 Task: open an excel sheet and write heading  Money ManagerAdd Descriptions in a column and its values below  'Salary, Rent, Groceries, Utilities, Dining out, Transportation & Entertainment. 'Add Categories in next column and its values below  Income, Expense, Expense, Expense, Expense, Expense & Expense. Add Amount in next column and its values below  $2,500, $800, $200, $100, $50, $30 & $100Add Dates in next column and its values below  2023-05-01, 2023-05-05, 2023-05-10, 2023-05-15, 2023-05-20, 2023-05-25 & 2023-05-31Save page  Financial Wizard book
Action: Mouse moved to (12, 23)
Screenshot: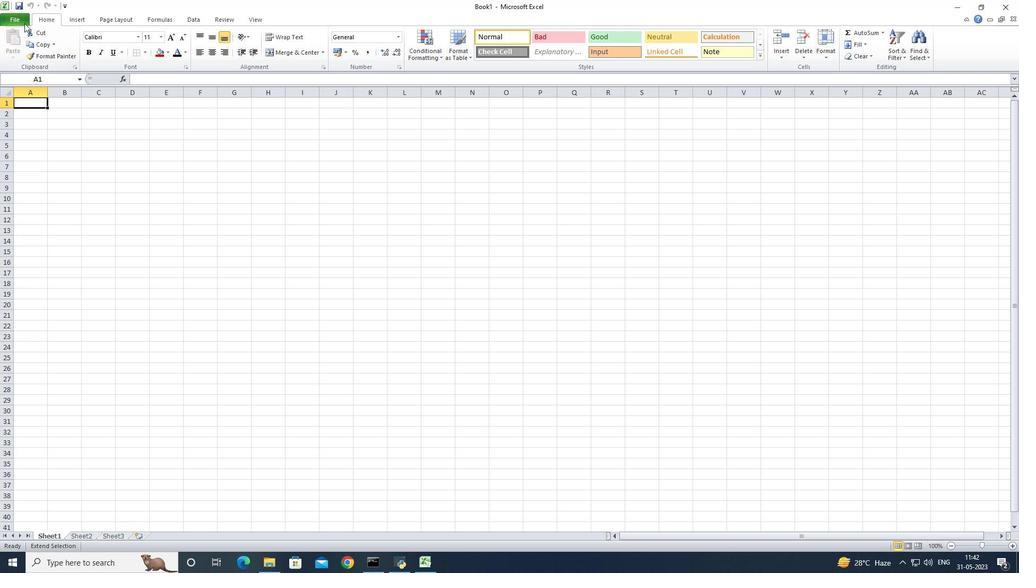 
Action: Mouse pressed left at (12, 23)
Screenshot: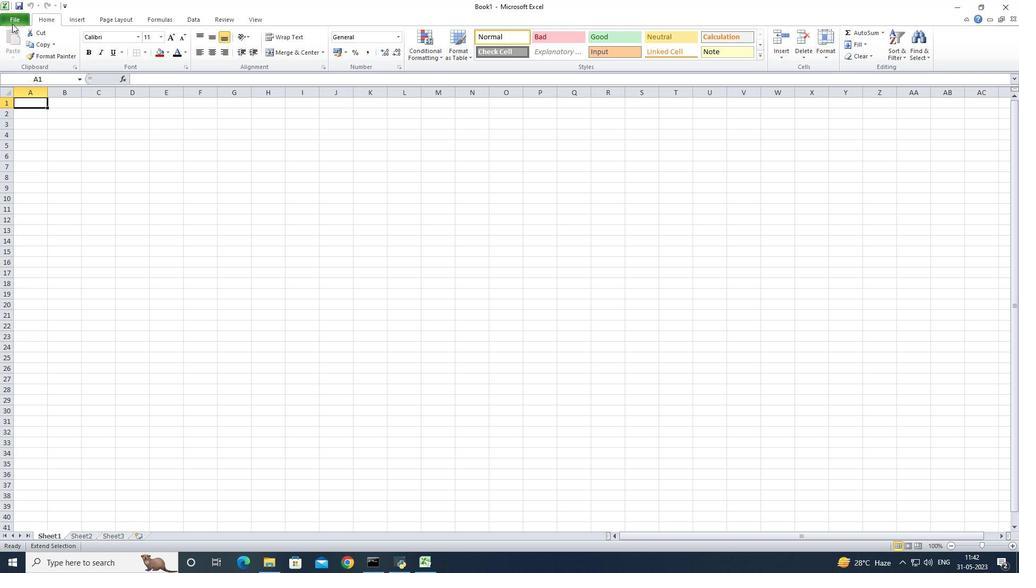 
Action: Mouse moved to (27, 134)
Screenshot: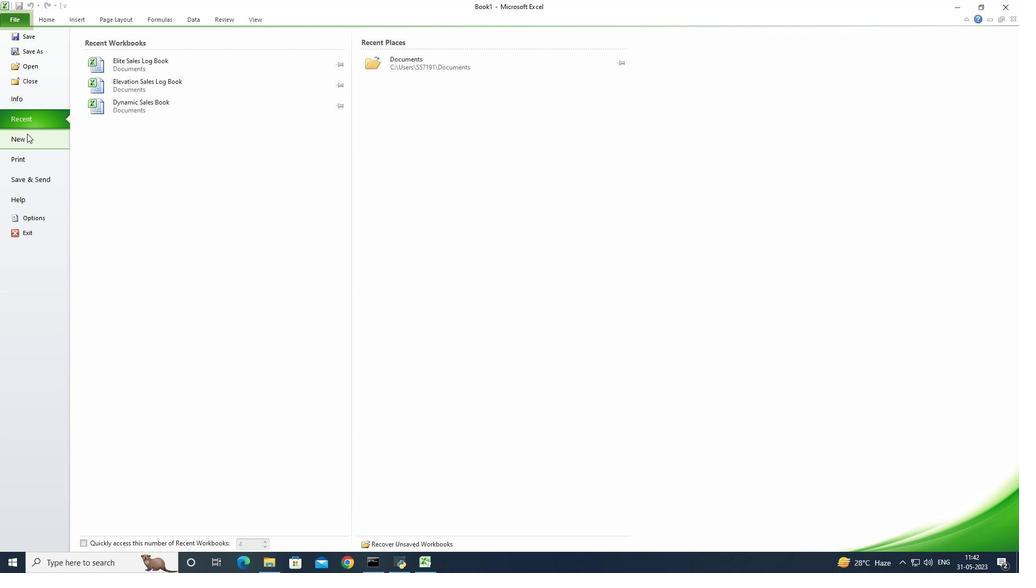 
Action: Mouse pressed left at (27, 134)
Screenshot: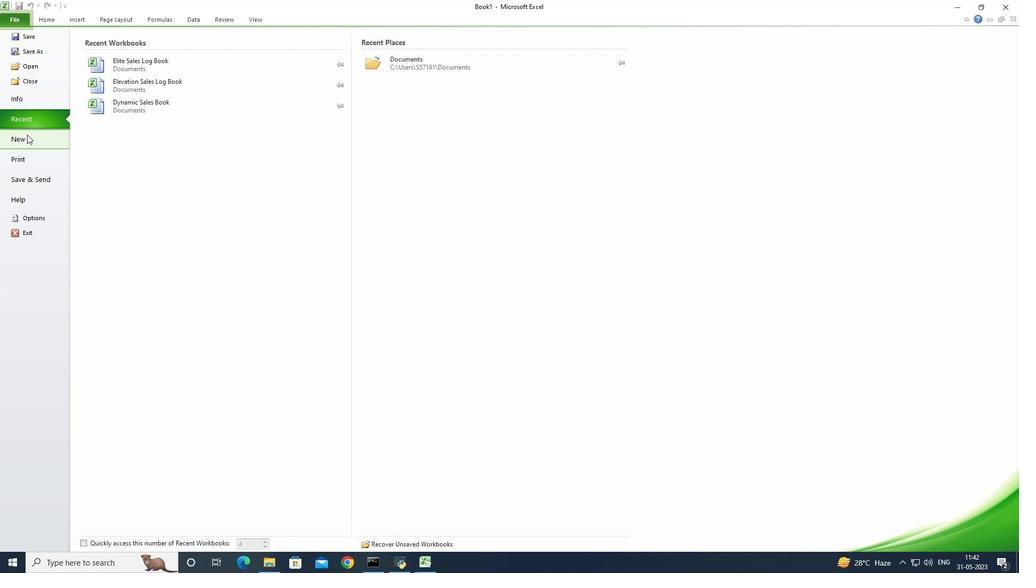 
Action: Mouse moved to (95, 113)
Screenshot: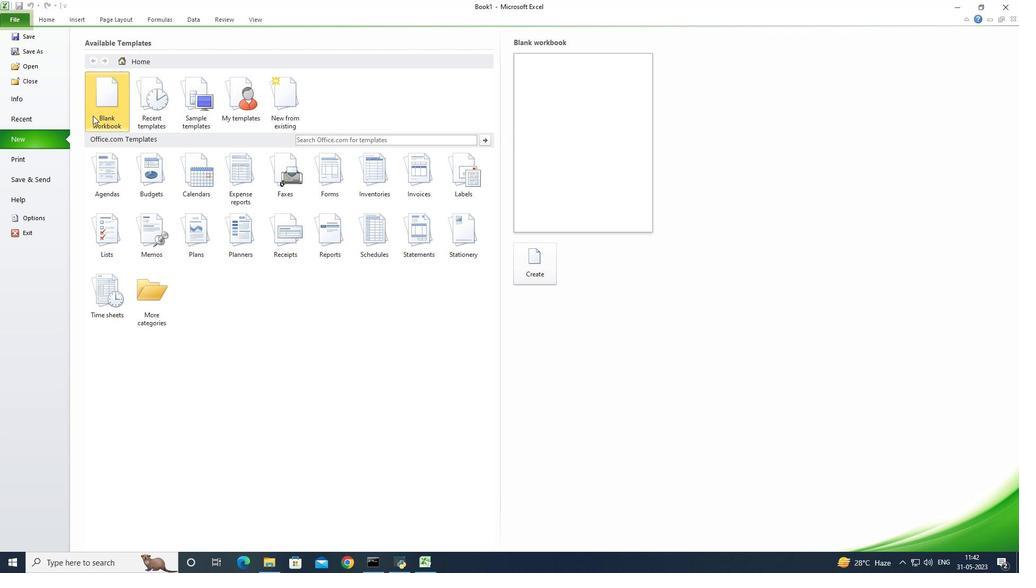 
Action: Mouse pressed left at (95, 113)
Screenshot: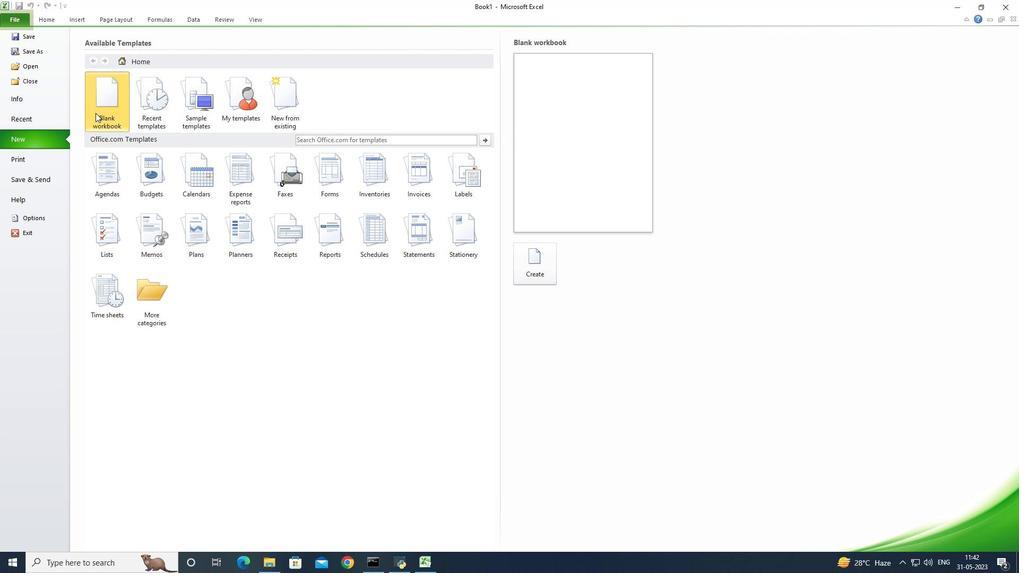 
Action: Mouse moved to (539, 258)
Screenshot: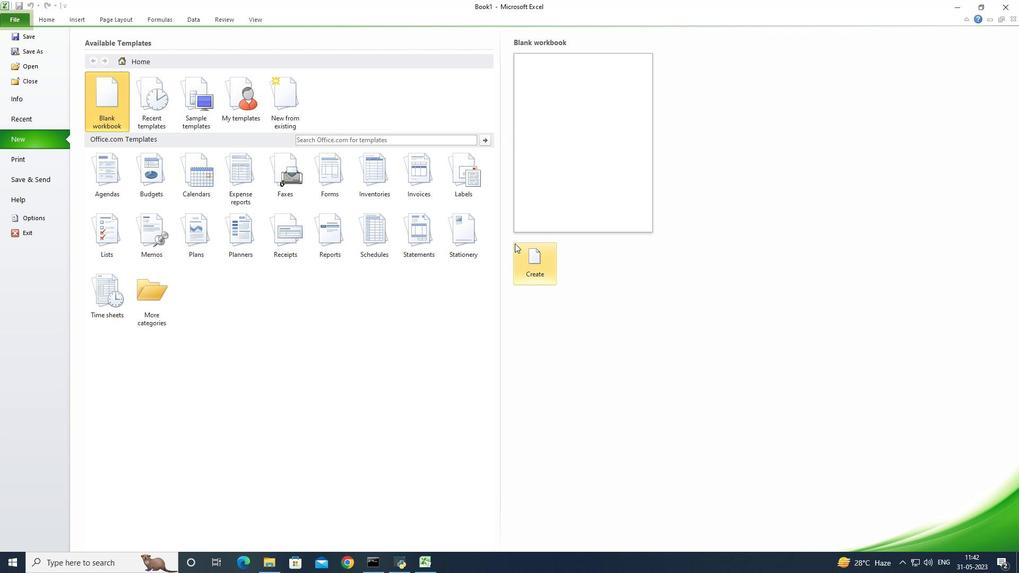 
Action: Mouse pressed left at (539, 258)
Screenshot: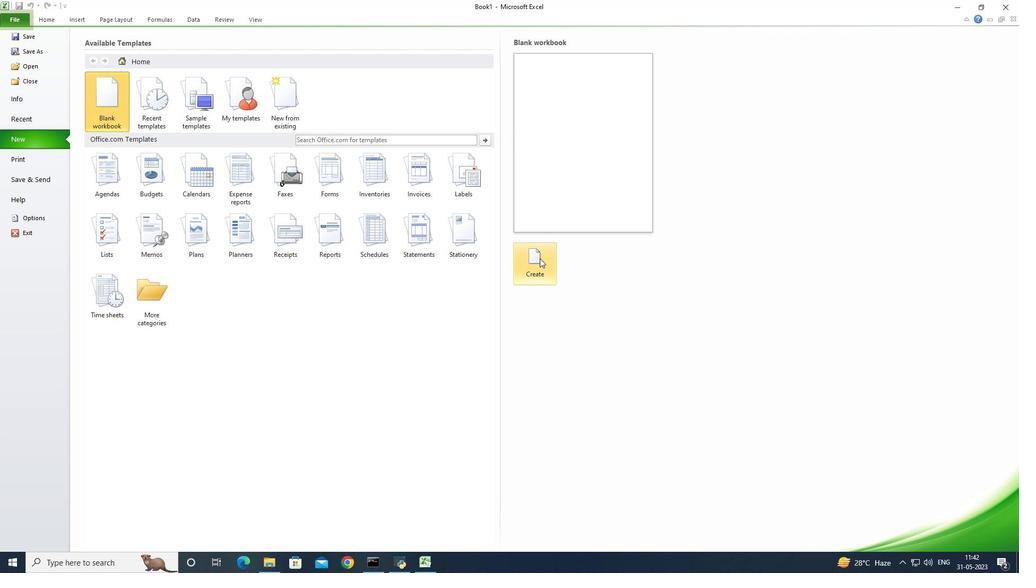 
Action: Mouse moved to (31, 103)
Screenshot: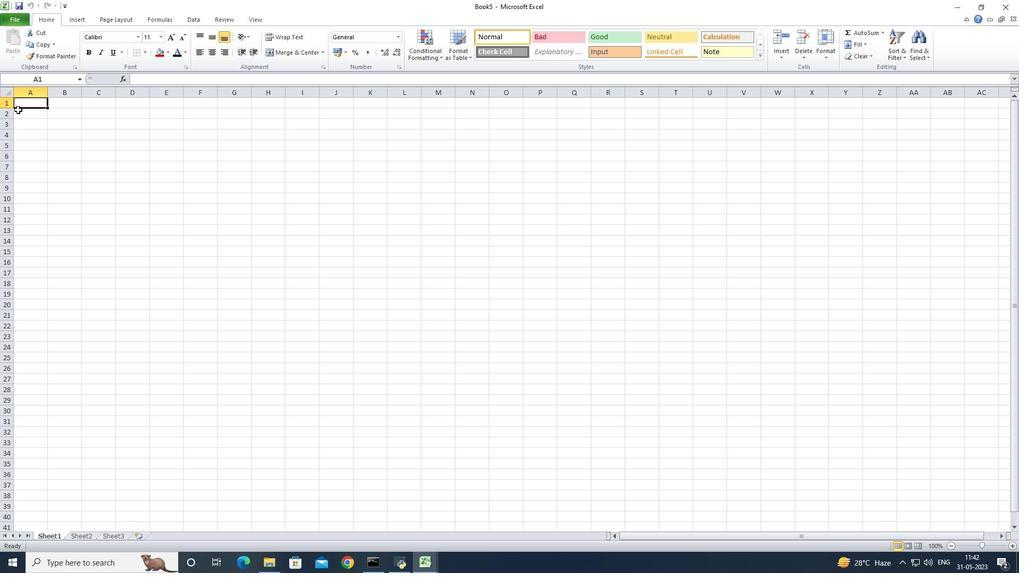 
Action: Mouse pressed left at (31, 103)
Screenshot: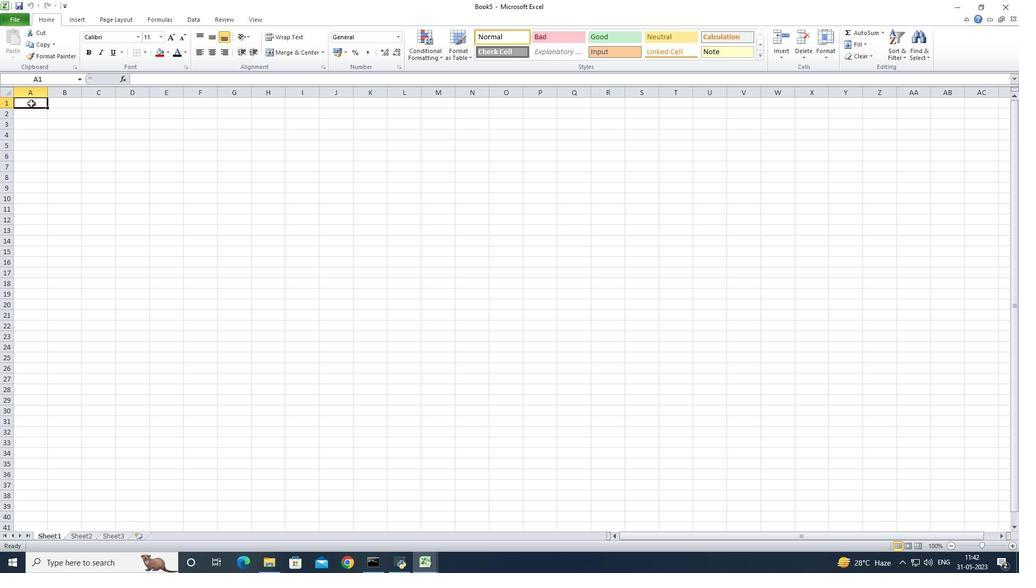 
Action: Mouse moved to (31, 103)
Screenshot: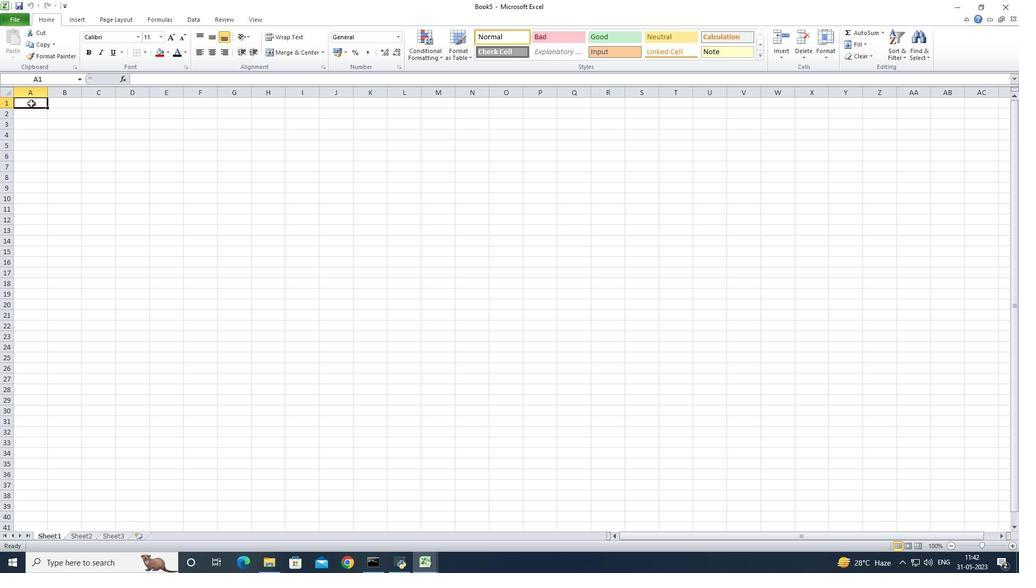 
Action: Key pressed <Key.shift><Key.shift><Key.shift><Key.shift><Key.shift><Key.shift><Key.shift><Key.shift><Key.shift><Key.shift><Key.shift><Key.shift><Key.shift><Key.shift><Key.shift><Key.shift><Key.shift><Key.shift><Key.shift><Key.shift><Key.shift>Money<Key.space><Key.shift><Key.shift><Key.shift><Key.shift><Key.shift><Key.shift><Key.shift><Key.shift><Key.shift><Key.shift><Key.shift><Key.shift><Key.shift><Key.shift><Key.shift><Key.shift><Key.shift><Key.shift><Key.shift><Key.shift>Manager
Screenshot: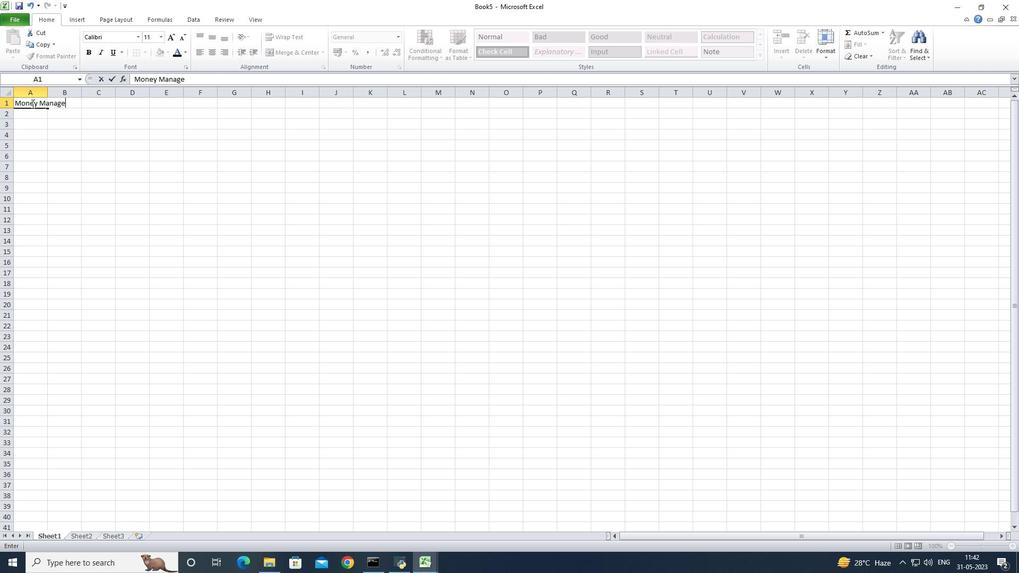 
Action: Mouse moved to (35, 117)
Screenshot: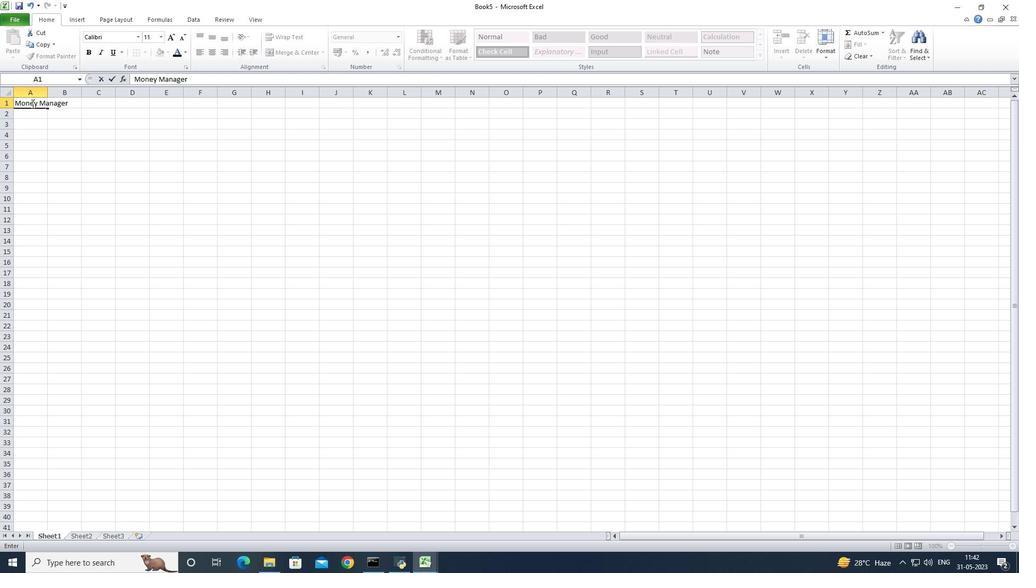 
Action: Mouse pressed left at (35, 117)
Screenshot: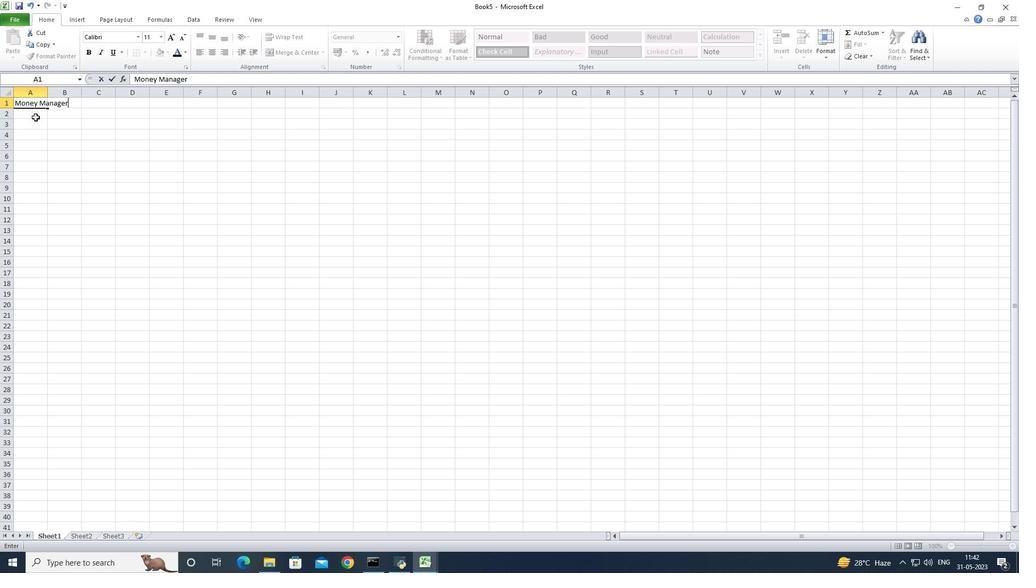 
Action: Key pressed <Key.shift><Key.shift><Key.shift><Key.shift><Key.shift><Key.shift><Key.shift><Key.shift><Key.shift><Key.shift><Key.shift><Key.shift><Key.shift><Key.shift><Key.shift><Key.shift>Descriptions<Key.enter><Key.shift><Key.shift><Key.shift><Key.shift><Key.shift><Key.shift><Key.shift><Key.shift><Key.shift><Key.shift><Key.shift><Key.shift><Key.shift><Key.shift><Key.shift><Key.shift><Key.shift><Key.shift><Key.shift><Key.shift><Key.shift><Key.shift><Key.shift><Key.shift><Key.shift><Key.shift><Key.shift><Key.shift><Key.shift><Key.shift>salary<Key.space><Key.enter><Key.shift><Key.shift><Key.shift><Key.shift><Key.shift><Key.shift><Key.shift><Key.shift><Key.shift><Key.shift><Key.shift><Key.shift>rent<Key.enter><Key.shift><Key.shift><Key.shift><Key.shift><Key.shift><Key.shift><Key.shift><Key.shift><Key.shift><Key.shift><Key.shift><Key.shift><Key.shift><Key.shift><Key.shift><Key.shift><Key.shift><Key.shift><Key.shift><Key.shift><Key.shift><Key.shift><Key.shift><Key.shift><Key.shift><Key.shift><Key.shift><Key.shift><Key.shift><Key.shift><Key.shift><Key.shift><Key.shift><Key.shift><Key.shift><Key.shift><Key.shift><Key.shift><Key.shift><Key.shift><Key.shift><Key.shift><Key.shift><Key.shift><Key.shift><Key.shift><Key.shift><Key.shift><Key.shift><Key.shift><Key.shift><Key.shift><Key.shift><Key.shift><Key.shift><Key.shift><Key.shift><Key.shift><Key.shift><Key.shift><Key.shift><Key.shift><Key.shift><Key.shift>Grocer<Key.shift>I<Key.backspace>ies<Key.enter><Key.shift><Key.shift><Key.shift>Utilities<Key.enter><Key.shift><Key.shift><Key.shift><Key.shift><Key.shift><Key.shift><Key.shift><Key.shift><Key.shift>Dining<Key.space><Key.shift>Out<Key.enter><Key.shift><Key.shift><Key.shift><Key.shift><Key.shift><Key.shift><Key.shift><Key.shift>Transportation<Key.enter><Key.shift><Key.shift><Key.shift><Key.shift><Key.shift>Entertainment<Key.enter>
Screenshot: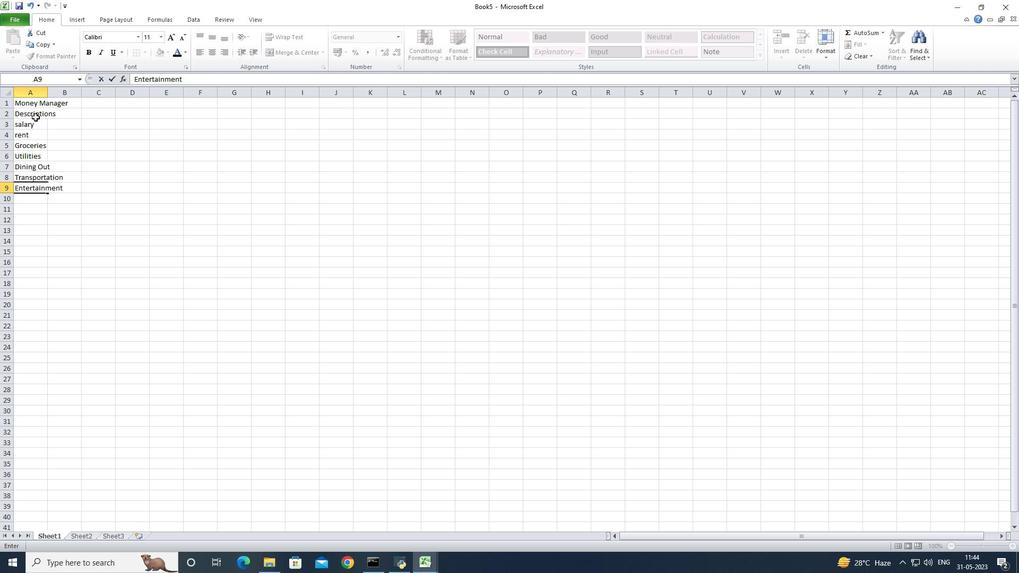 
Action: Mouse moved to (46, 92)
Screenshot: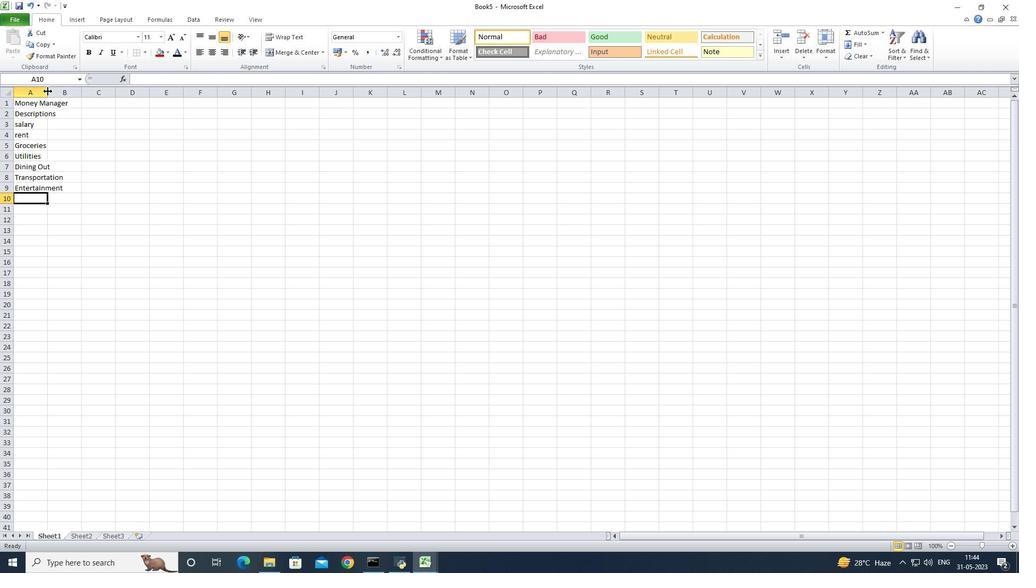 
Action: Mouse pressed left at (46, 92)
Screenshot: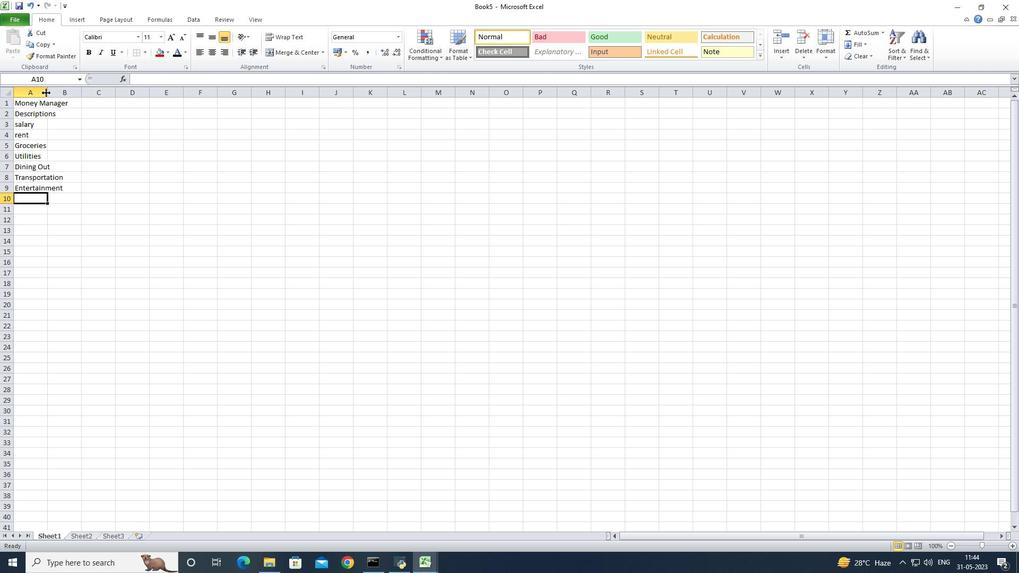 
Action: Mouse pressed left at (46, 92)
Screenshot: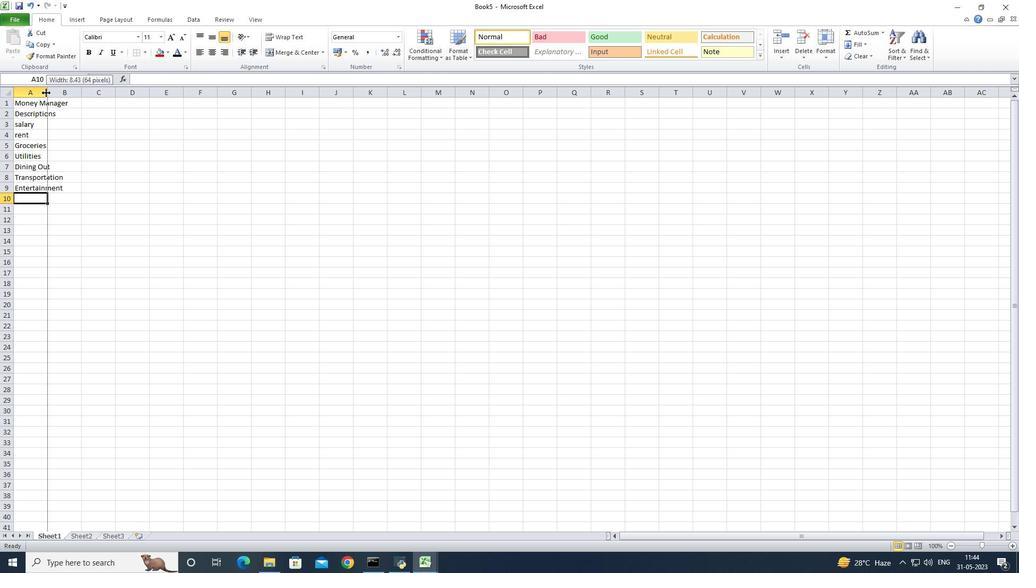 
Action: Mouse moved to (86, 115)
Screenshot: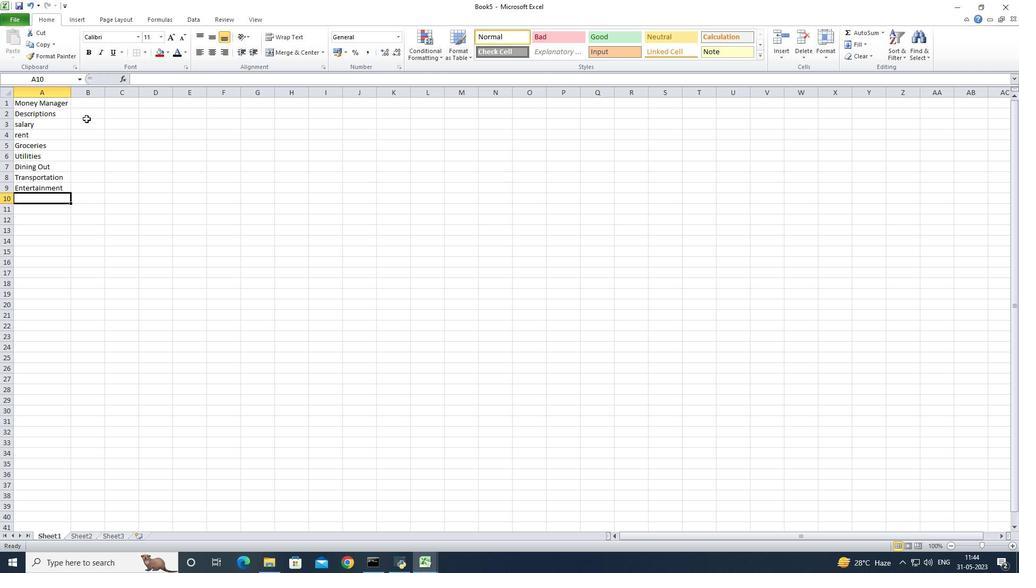 
Action: Mouse pressed left at (86, 115)
Screenshot: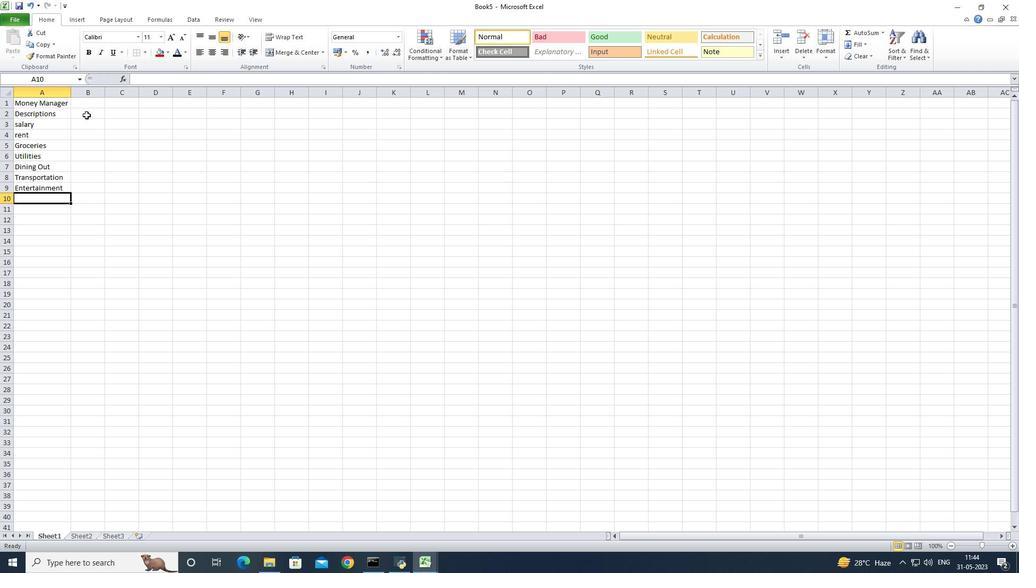
Action: Mouse moved to (86, 114)
Screenshot: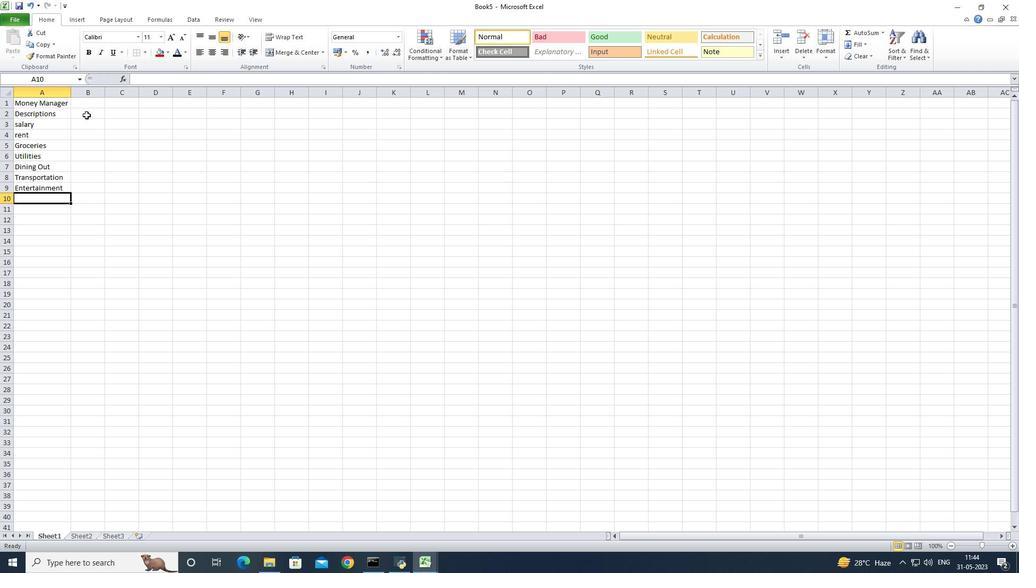 
Action: Key pressed <Key.shift><Key.shift><Key.shift><Key.shift><Key.shift><Key.shift><Key.shift><Key.shift><Key.shift>Categories<Key.enter>
Screenshot: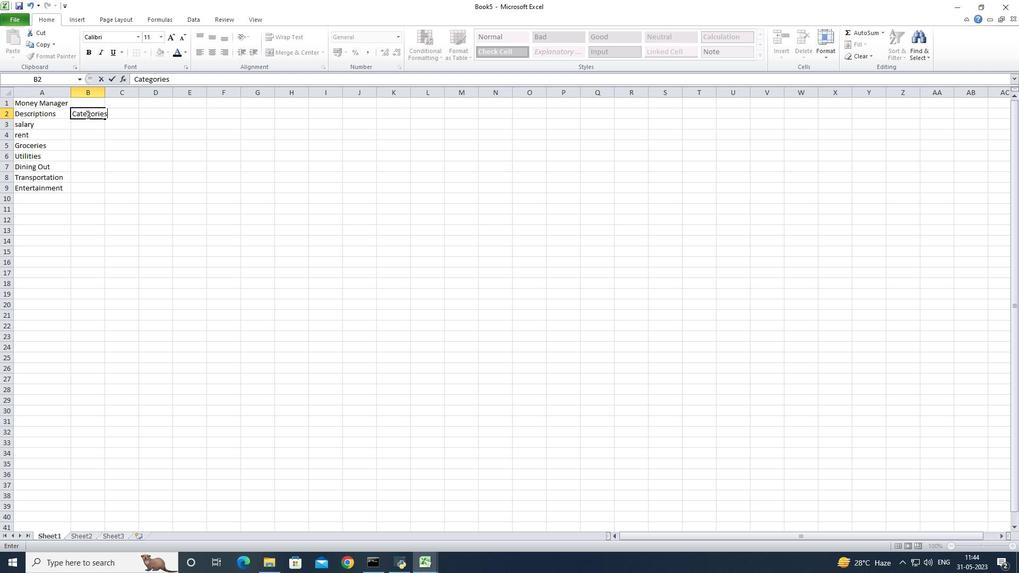 
Action: Mouse moved to (104, 95)
Screenshot: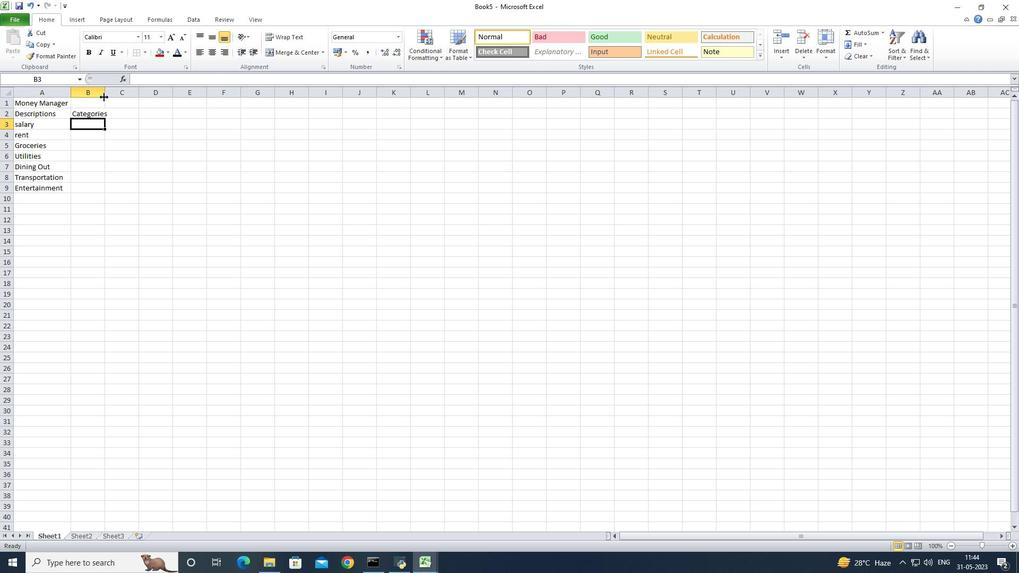 
Action: Mouse pressed left at (104, 95)
Screenshot: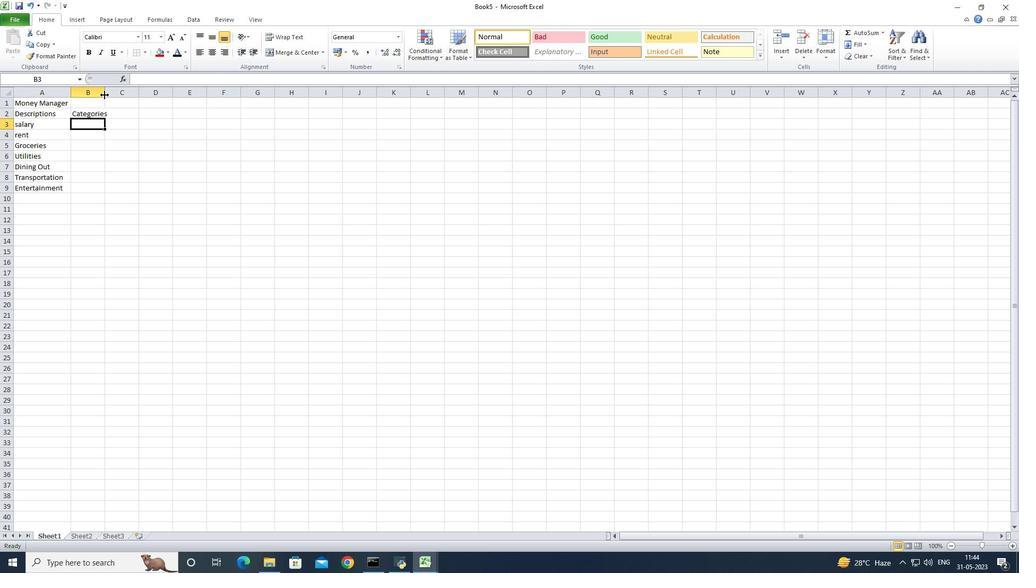 
Action: Mouse pressed left at (104, 95)
Screenshot: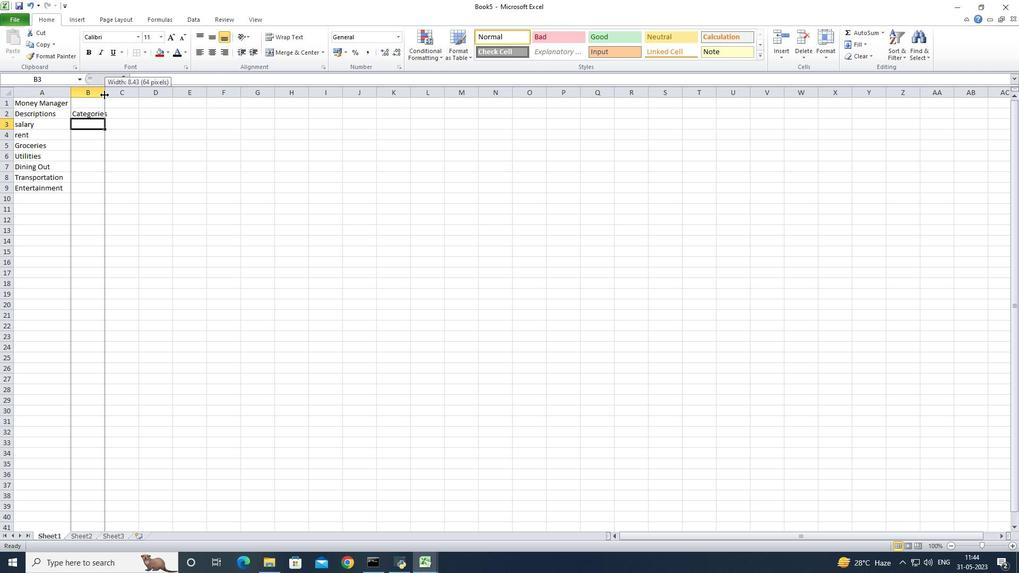 
Action: Key pressed <Key.shift><Key.shift><Key.shift><Key.shift><Key.shift><Key.shift><Key.shift><Key.shift><Key.shift><Key.shift><Key.shift><Key.shift><Key.shift><Key.shift><Key.shift><Key.shift><Key.shift><Key.shift><Key.shift><Key.shift><Key.shift><Key.shift><Key.shift><Key.shift><Key.shift><Key.shift><Key.shift><Key.shift><Key.shift><Key.shift><Key.shift><Key.shift><Key.shift><Key.shift><Key.shift><Key.shift><Key.shift><Key.shift><Key.shift><Key.shift><Key.shift><Key.shift><Key.shift><Key.shift><Key.shift><Key.shift><Key.shift><Key.shift><Key.shift><Key.shift><Key.shift><Key.shift><Key.shift><Key.shift><Key.shift><Key.shift><Key.shift><Key.shift><Key.shift><Key.shift><Key.shift><Key.shift><Key.shift><Key.shift><Key.shift><Key.shift><Key.shift><Key.shift><Key.shift><Key.shift><Key.shift><Key.shift><Key.shift><Key.shift><Key.shift><Key.shift><Key.shift><Key.shift><Key.shift><Key.shift><Key.shift><Key.shift><Key.shift><Key.shift><Key.shift><Key.shift><Key.shift><Key.shift><Key.shift><Key.shift><Key.shift><Key.shift><Key.shift><Key.shift><Key.shift><Key.shift><Key.shift><Key.shift><Key.shift><Key.shift><Key.shift><Key.shift><Key.shift><Key.shift><Key.shift><Key.shift><Key.shift><Key.shift><Key.shift>Income<Key.enter><Key.shift><Key.shift><Key.shift><Key.shift><Key.shift><Key.shift>Expense<Key.enter>e<Key.enter>e<Key.enter>e<Key.enter>e<Key.enter>e<Key.enter>
Screenshot: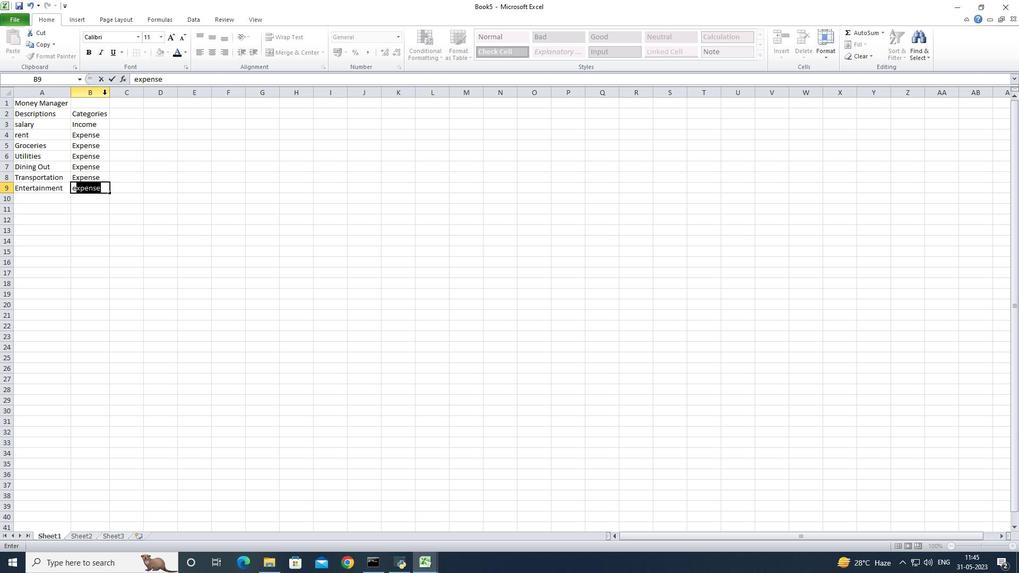 
Action: Mouse moved to (135, 114)
Screenshot: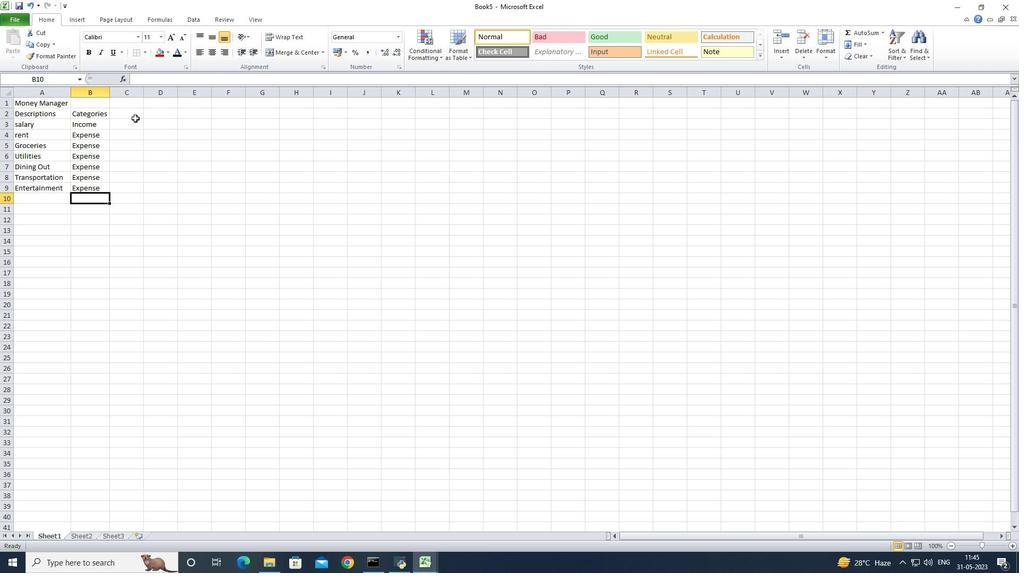 
Action: Mouse pressed left at (135, 114)
Screenshot: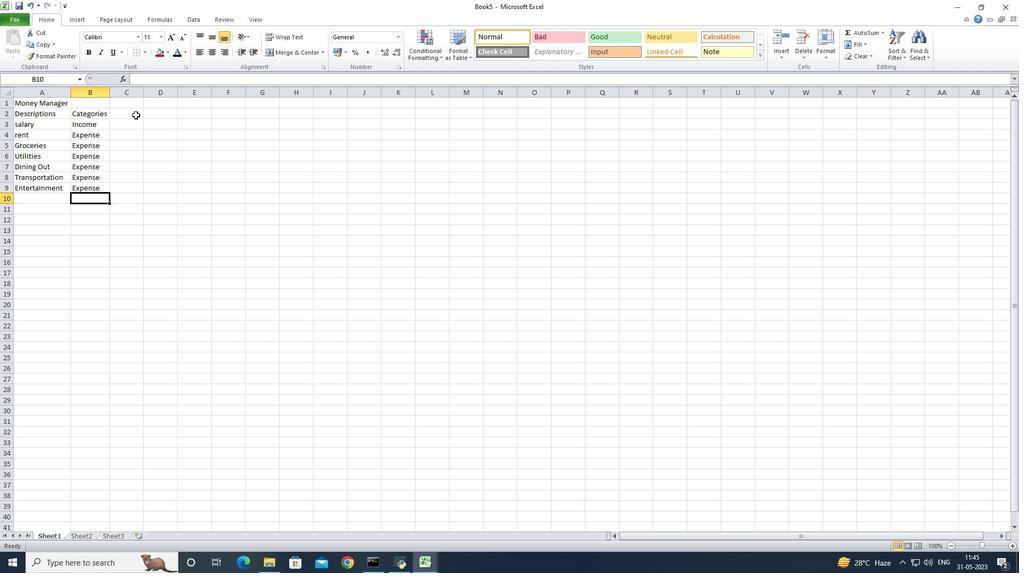 
Action: Key pressed <Key.shift>Amount<Key.down>2500<Key.down>800<Key.down>200<Key.down>100<Key.down>50<Key.down>30<Key.down>100<Key.right>
Screenshot: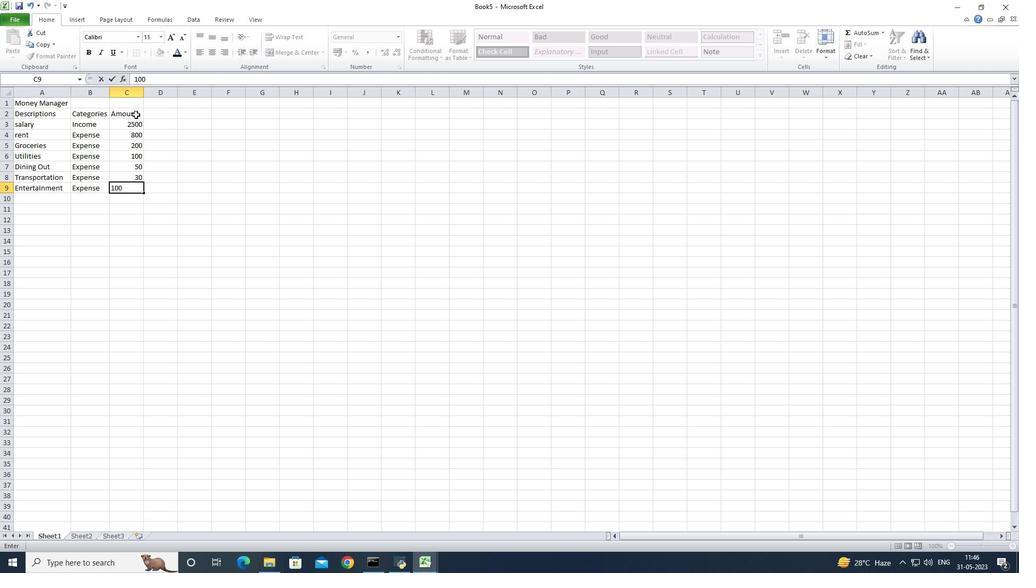 
Action: Mouse moved to (121, 122)
Screenshot: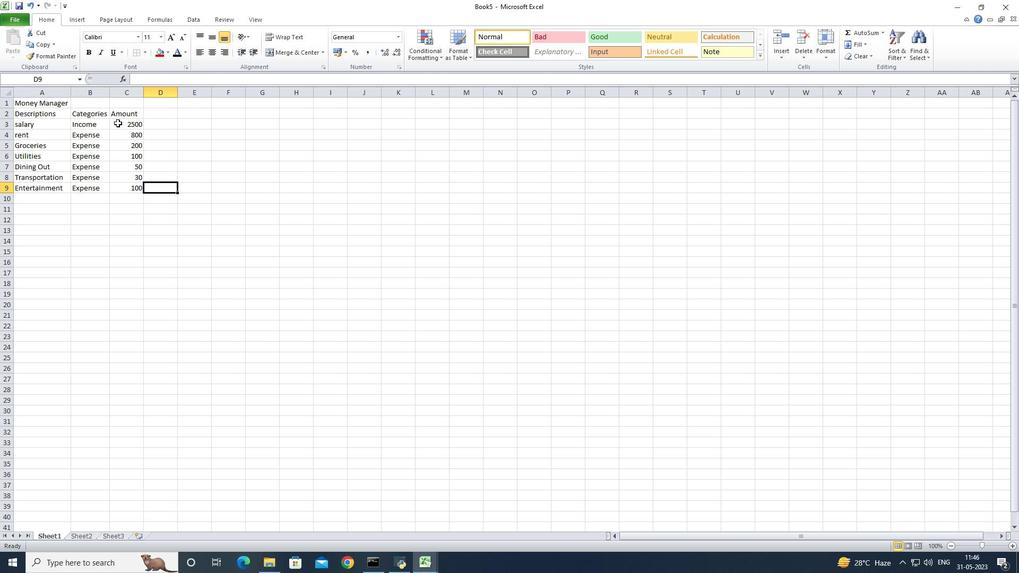 
Action: Mouse pressed left at (121, 122)
Screenshot: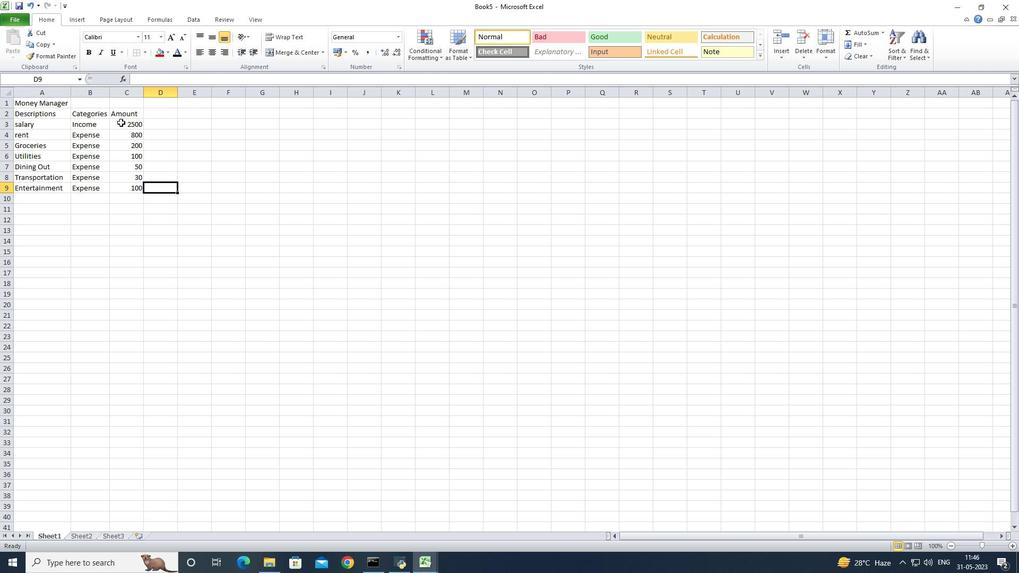 
Action: Mouse moved to (398, 33)
Screenshot: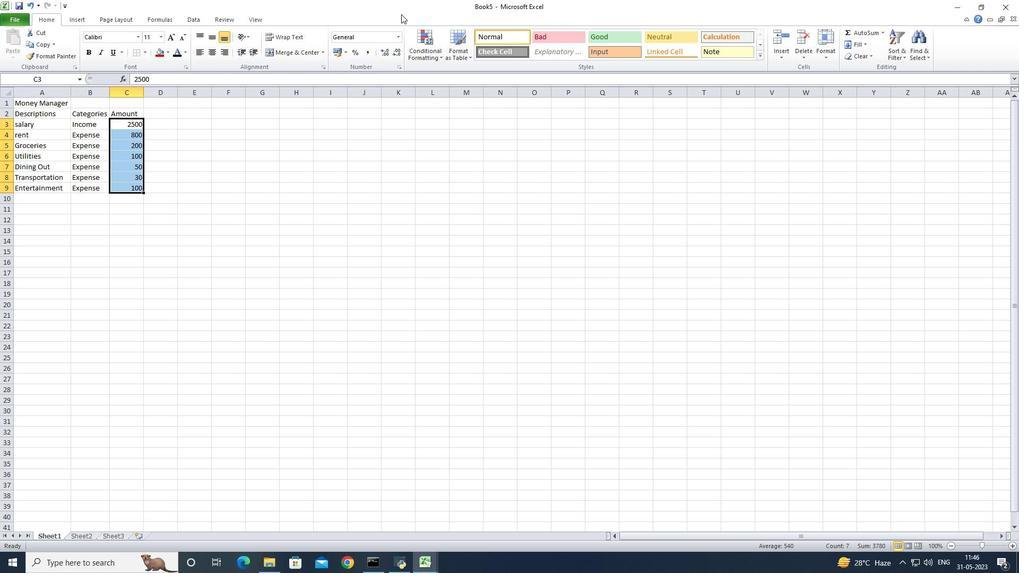 
Action: Mouse pressed left at (398, 33)
Screenshot: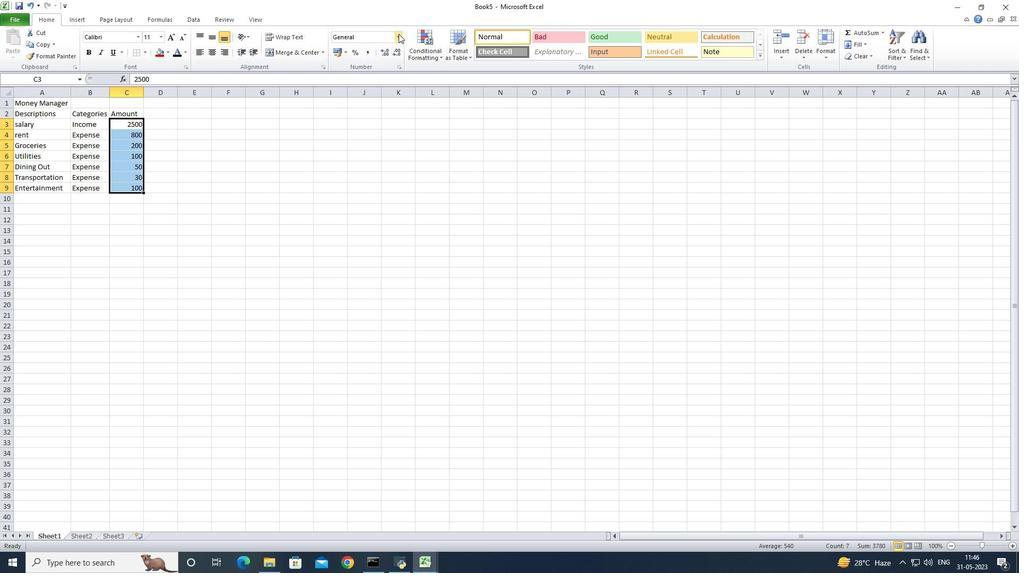 
Action: Mouse moved to (395, 306)
Screenshot: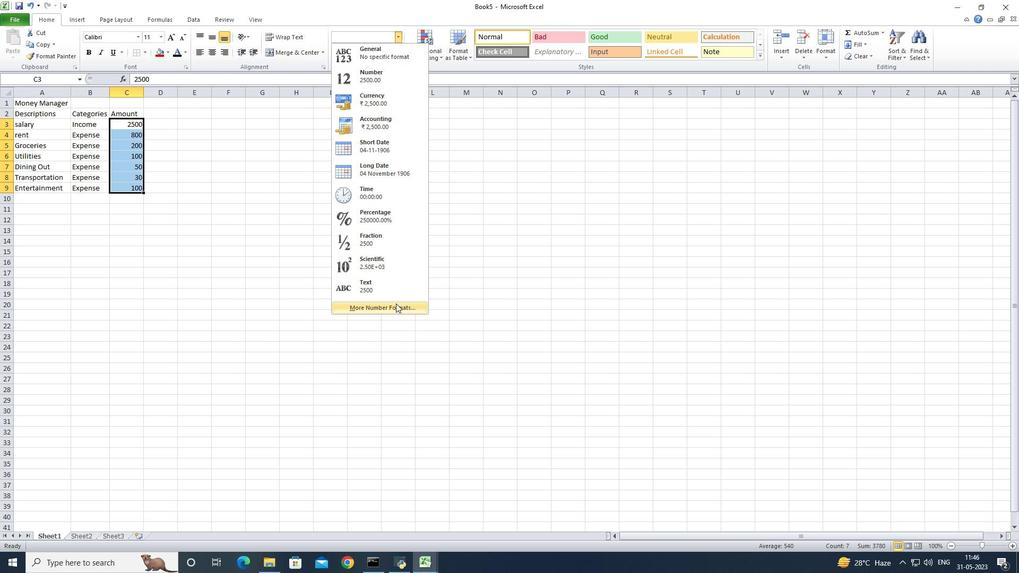 
Action: Mouse pressed left at (395, 306)
Screenshot: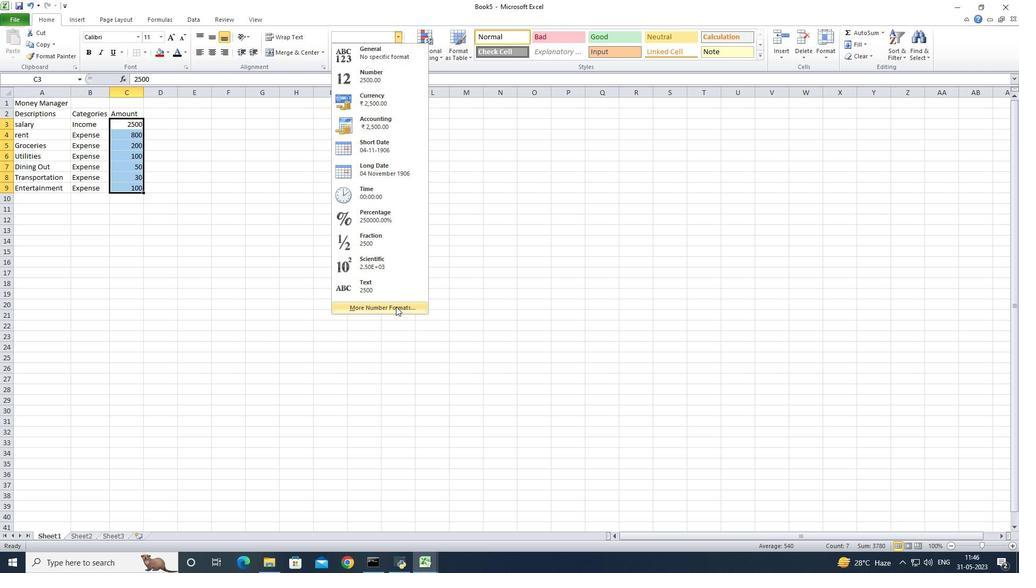 
Action: Mouse moved to (151, 200)
Screenshot: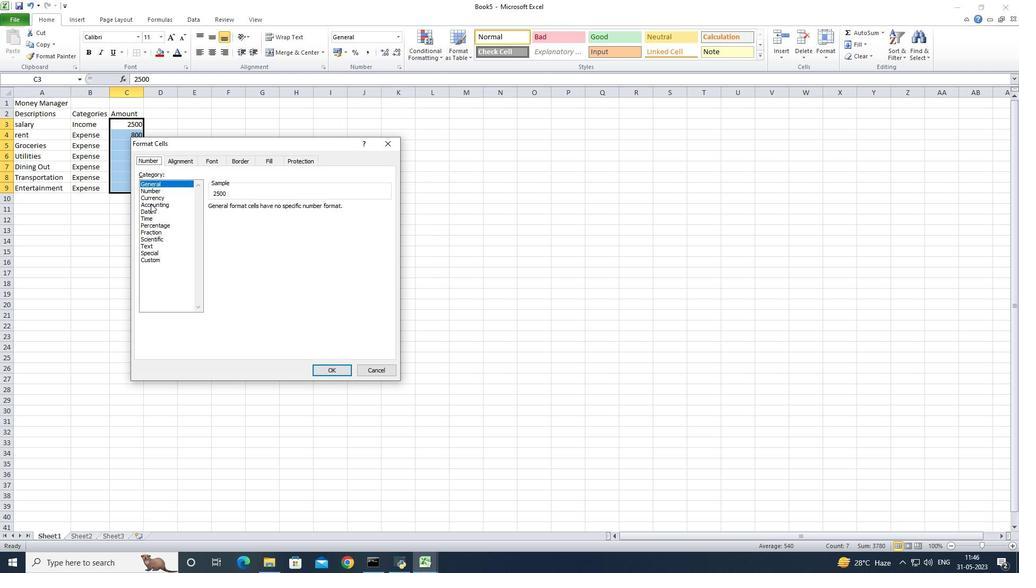 
Action: Mouse pressed left at (151, 200)
Screenshot: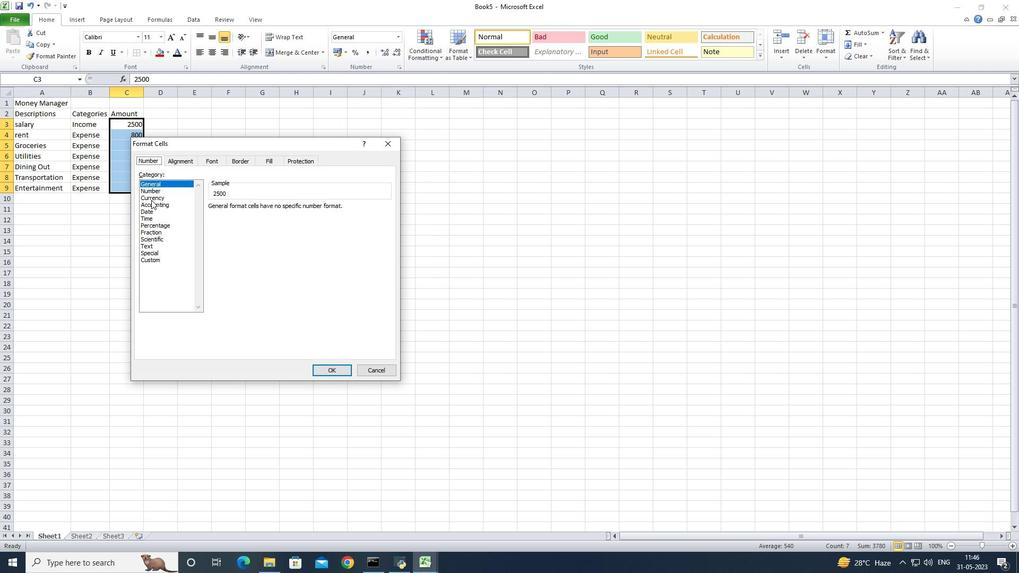 
Action: Mouse moved to (279, 207)
Screenshot: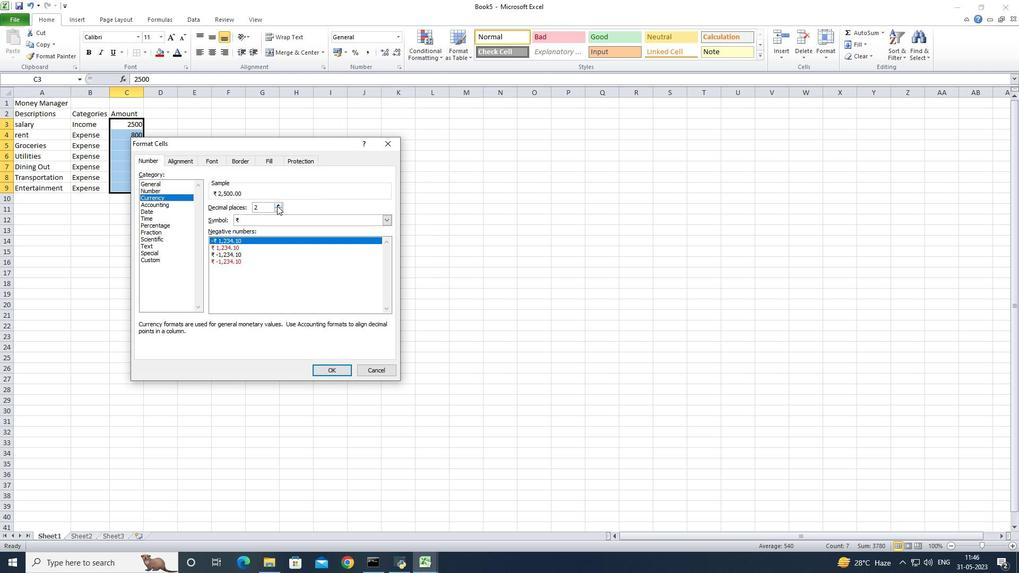 
Action: Mouse pressed left at (279, 207)
Screenshot: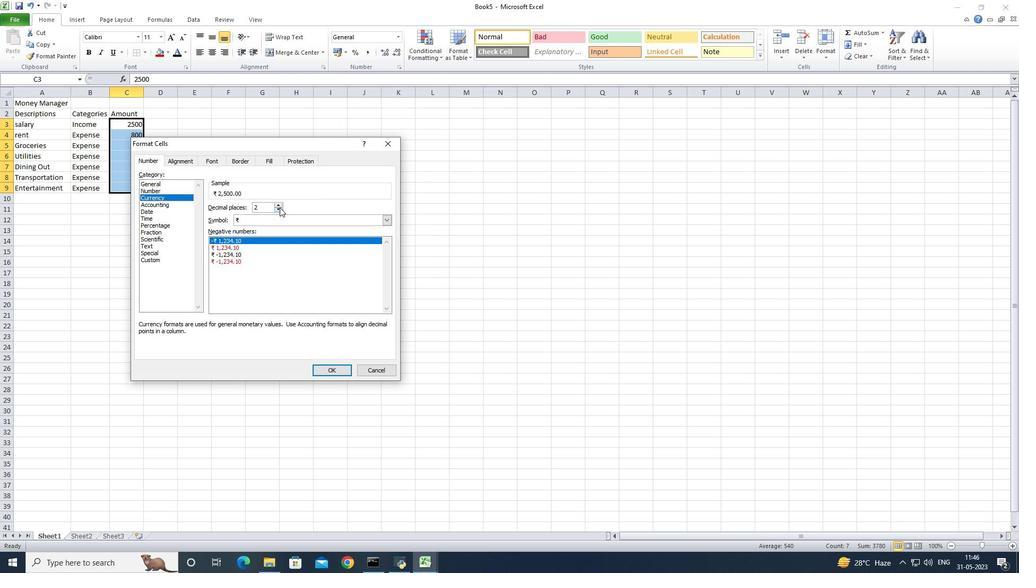 
Action: Mouse pressed left at (279, 207)
Screenshot: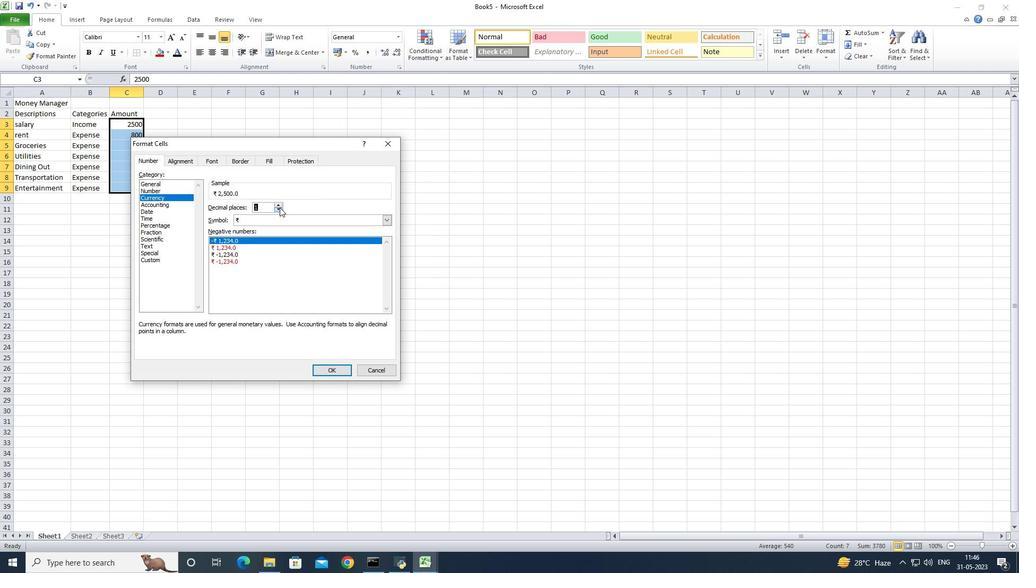 
Action: Mouse moved to (252, 219)
Screenshot: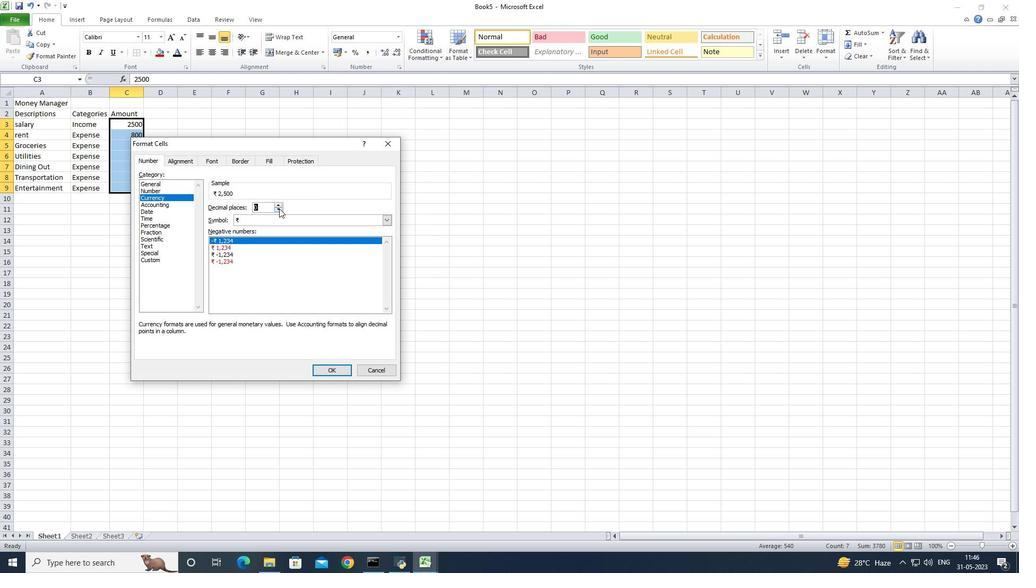 
Action: Mouse pressed left at (252, 219)
Screenshot: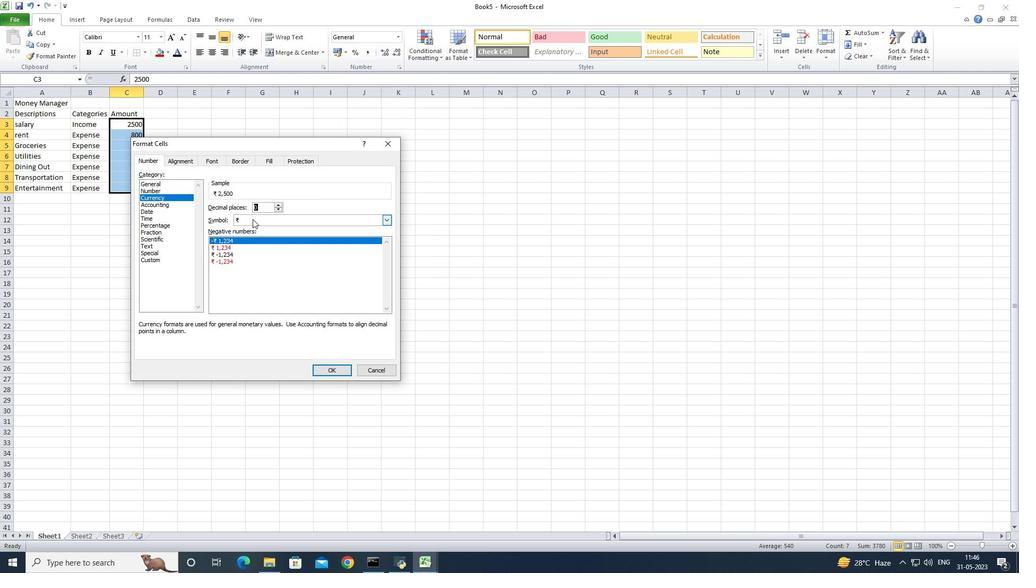 
Action: Mouse moved to (304, 239)
Screenshot: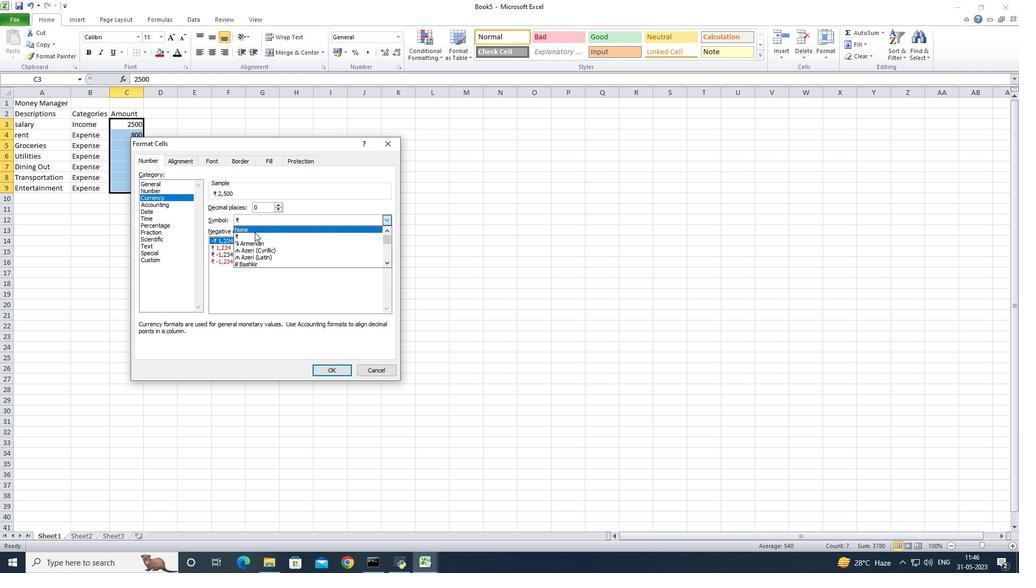 
Action: Mouse scrolled (304, 239) with delta (0, 0)
Screenshot: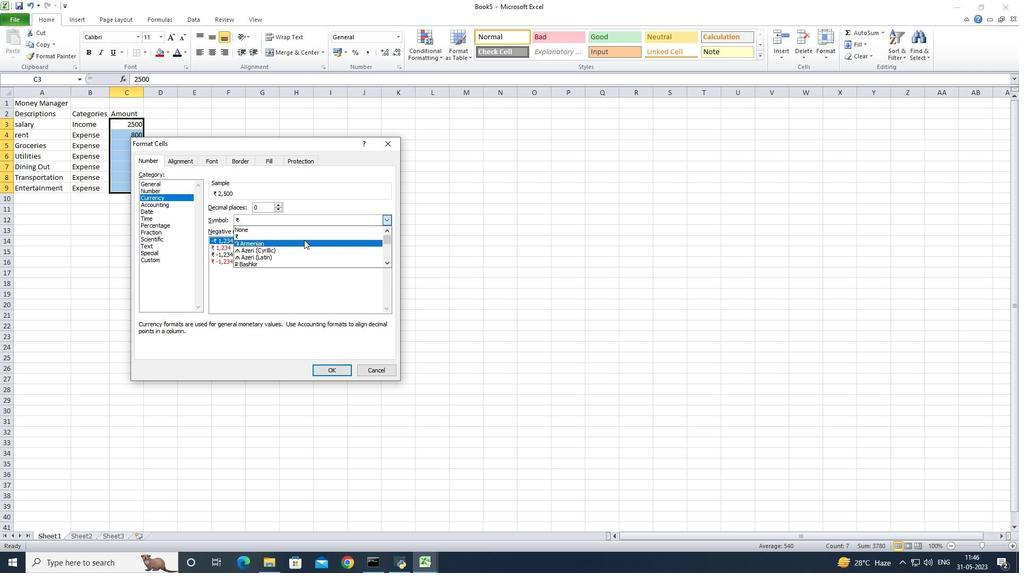 
Action: Mouse moved to (304, 240)
Screenshot: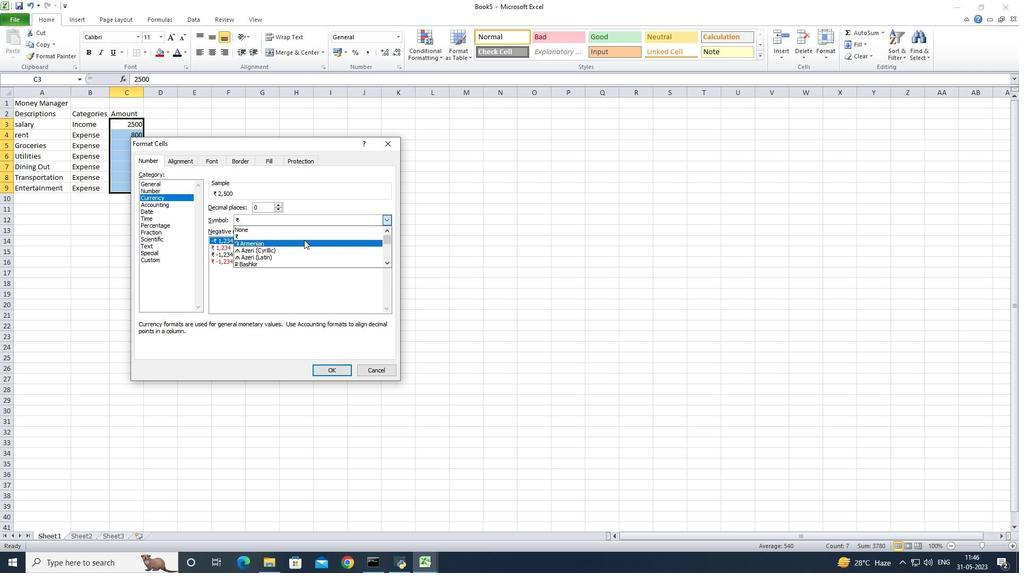 
Action: Mouse scrolled (304, 239) with delta (0, 0)
Screenshot: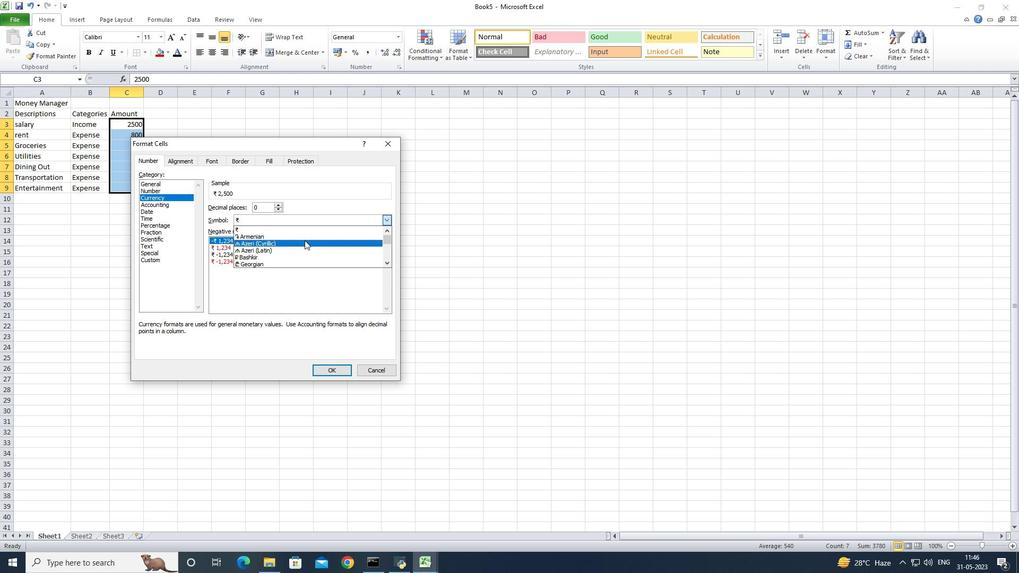 
Action: Mouse scrolled (304, 239) with delta (0, 0)
Screenshot: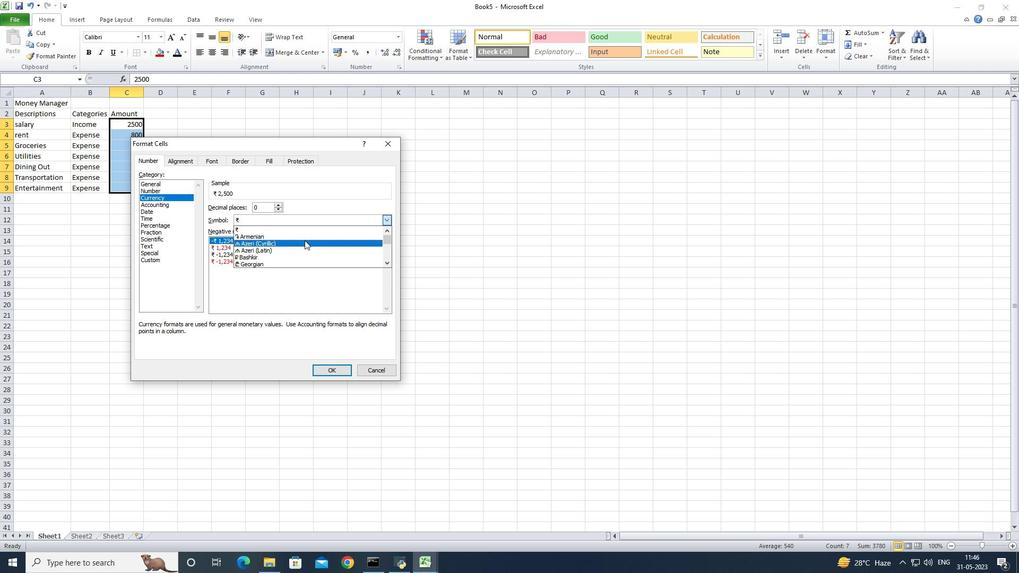 
Action: Mouse scrolled (304, 239) with delta (0, 0)
Screenshot: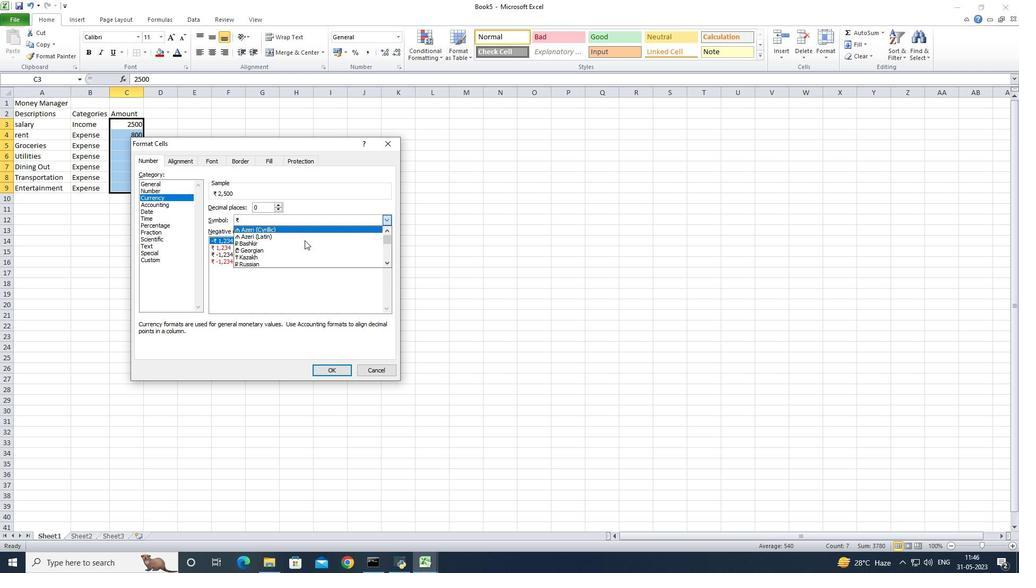 
Action: Mouse scrolled (304, 239) with delta (0, 0)
Screenshot: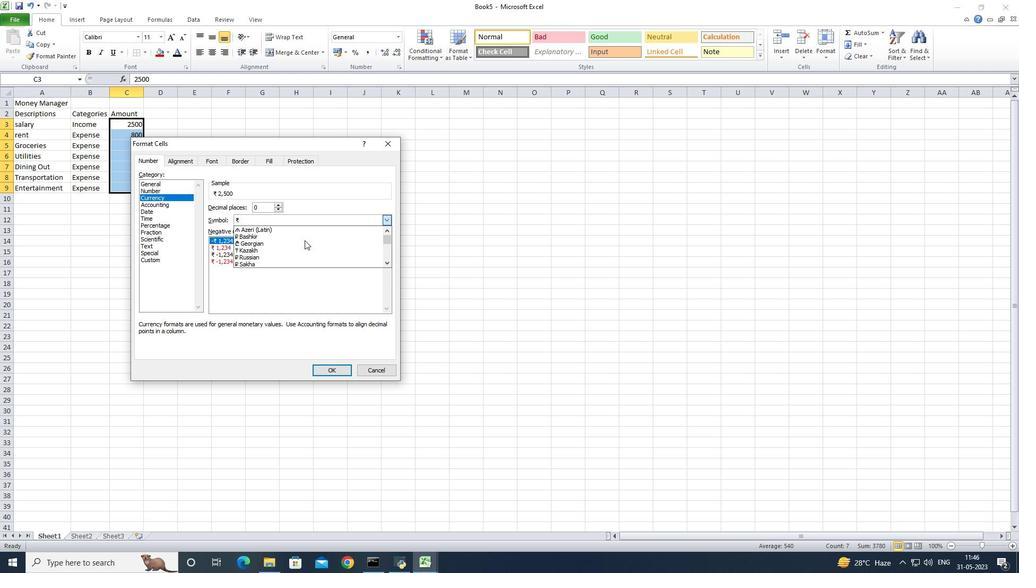 
Action: Mouse scrolled (304, 239) with delta (0, 0)
Screenshot: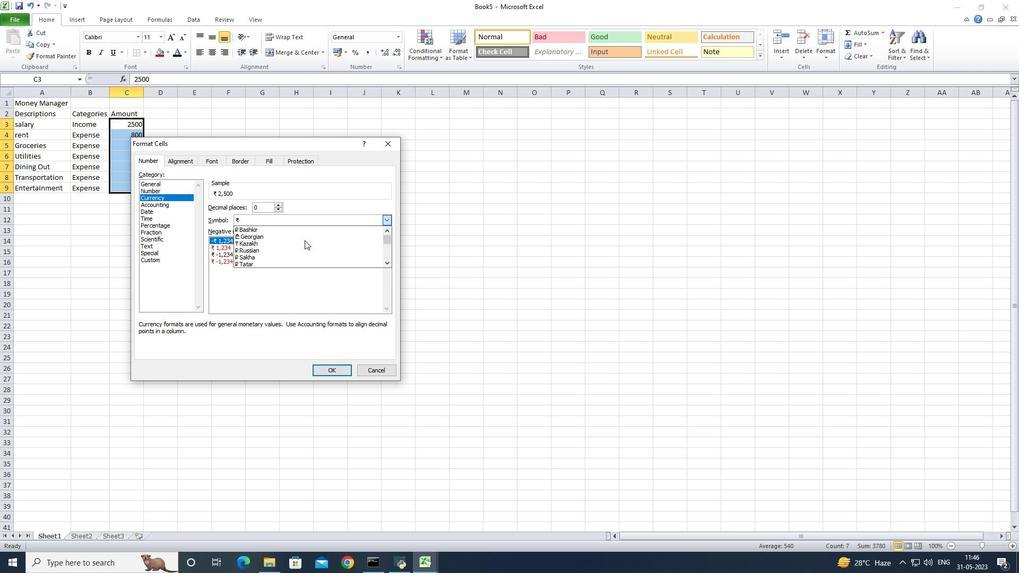 
Action: Mouse scrolled (304, 239) with delta (0, 0)
Screenshot: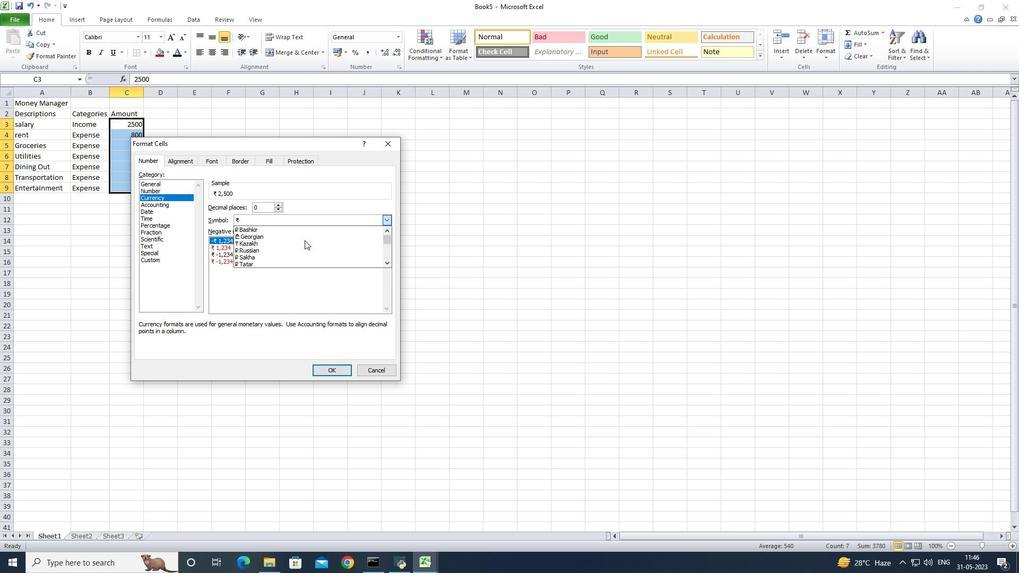 
Action: Mouse moved to (278, 252)
Screenshot: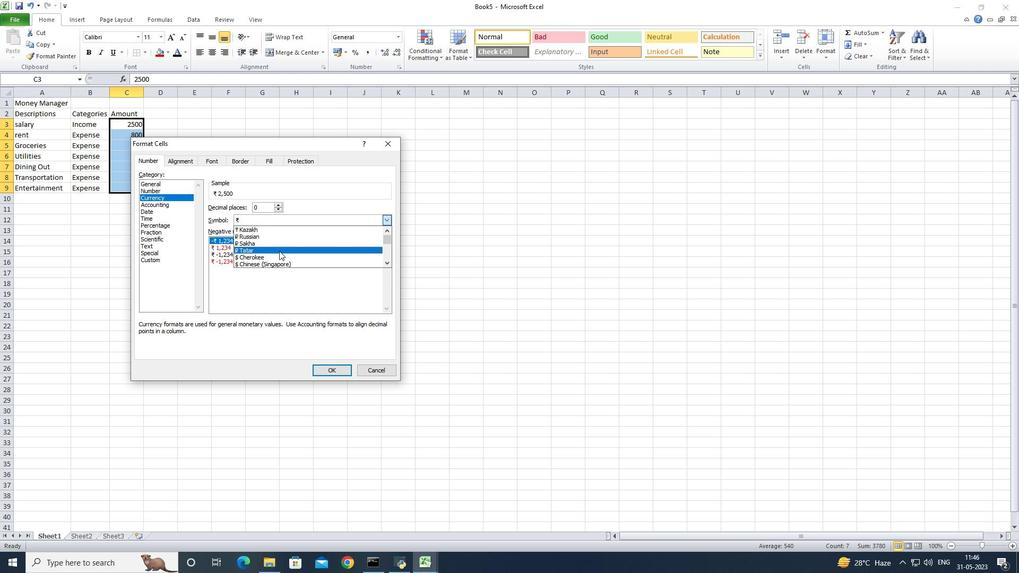 
Action: Mouse scrolled (278, 252) with delta (0, 0)
Screenshot: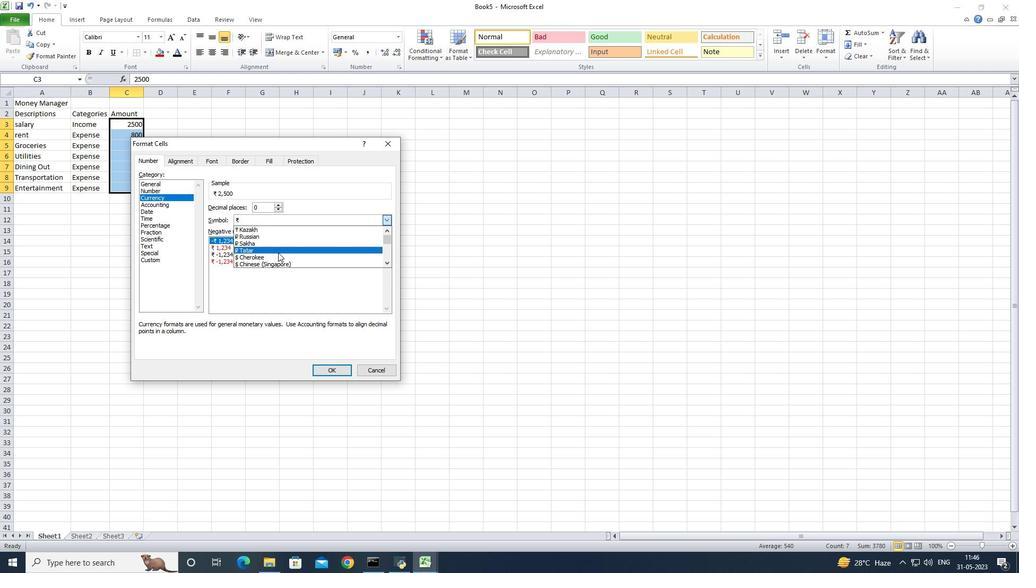 
Action: Mouse scrolled (278, 252) with delta (0, 0)
Screenshot: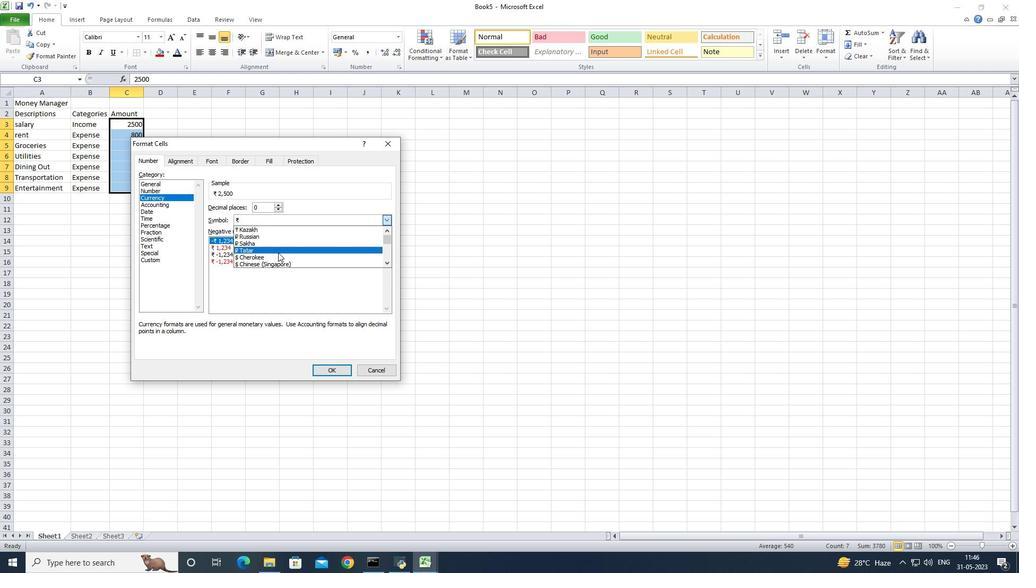 
Action: Mouse moved to (268, 255)
Screenshot: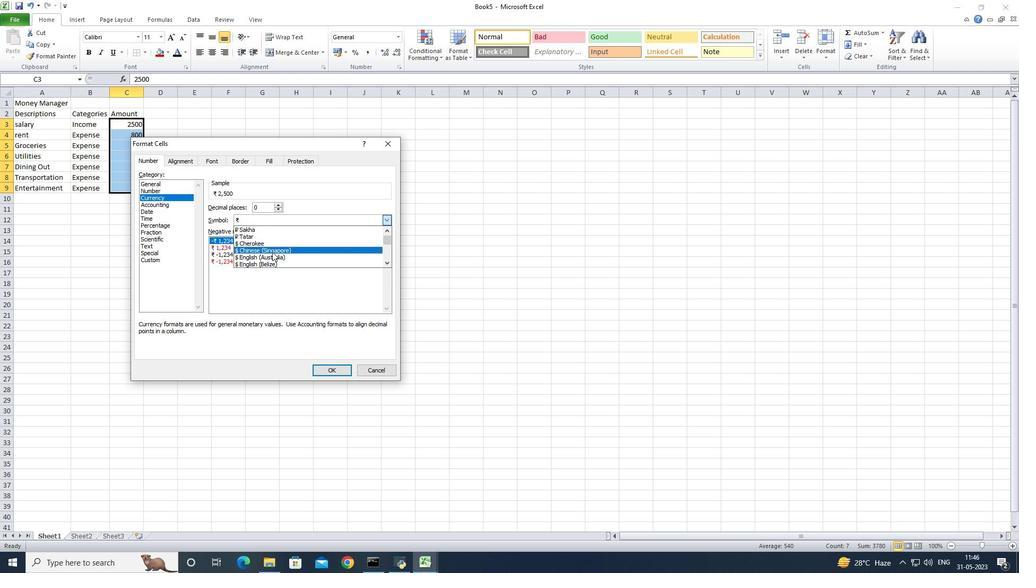 
Action: Mouse pressed left at (268, 255)
Screenshot: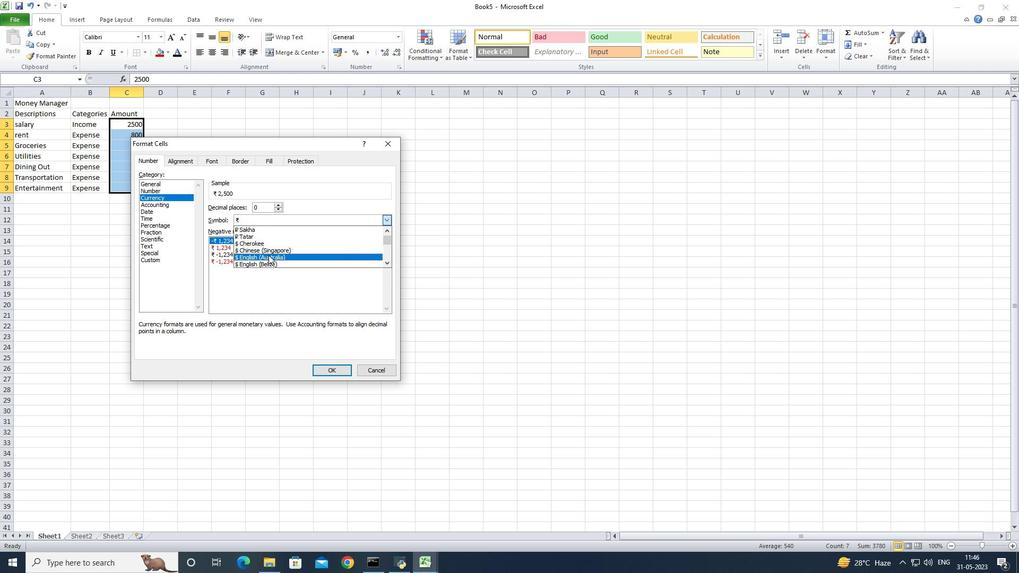 
Action: Mouse moved to (323, 367)
Screenshot: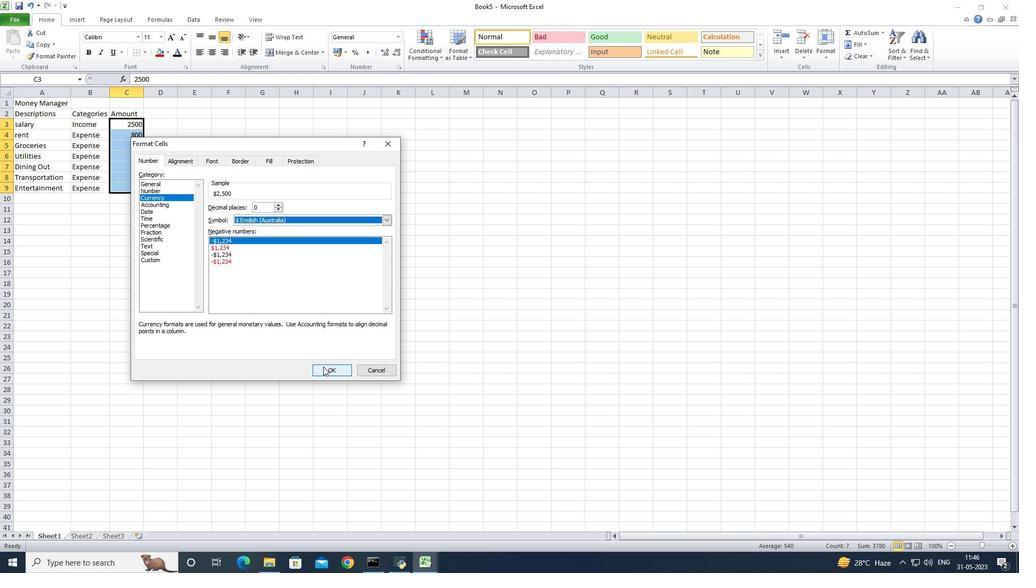 
Action: Mouse pressed left at (323, 367)
Screenshot: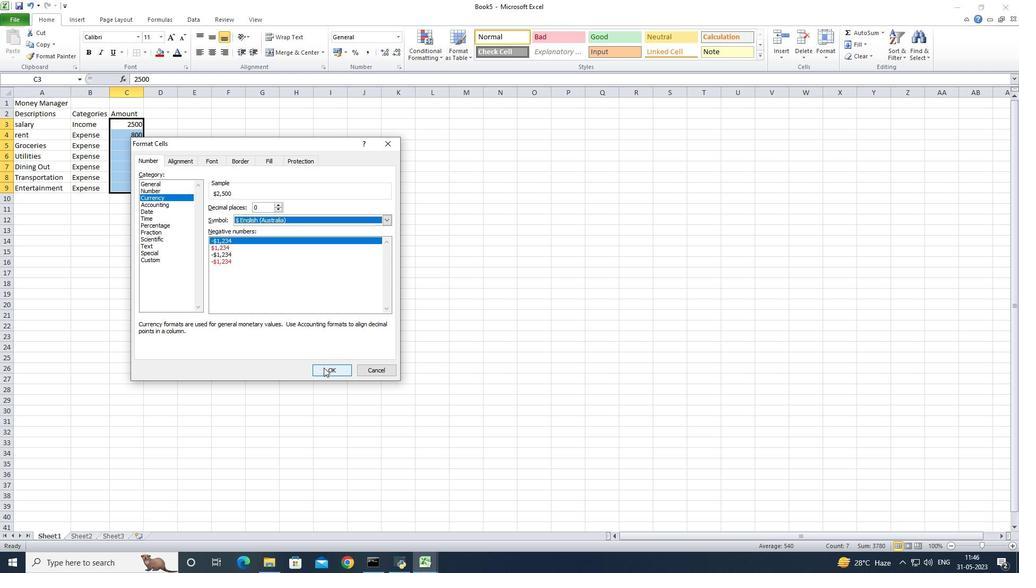 
Action: Mouse moved to (153, 116)
Screenshot: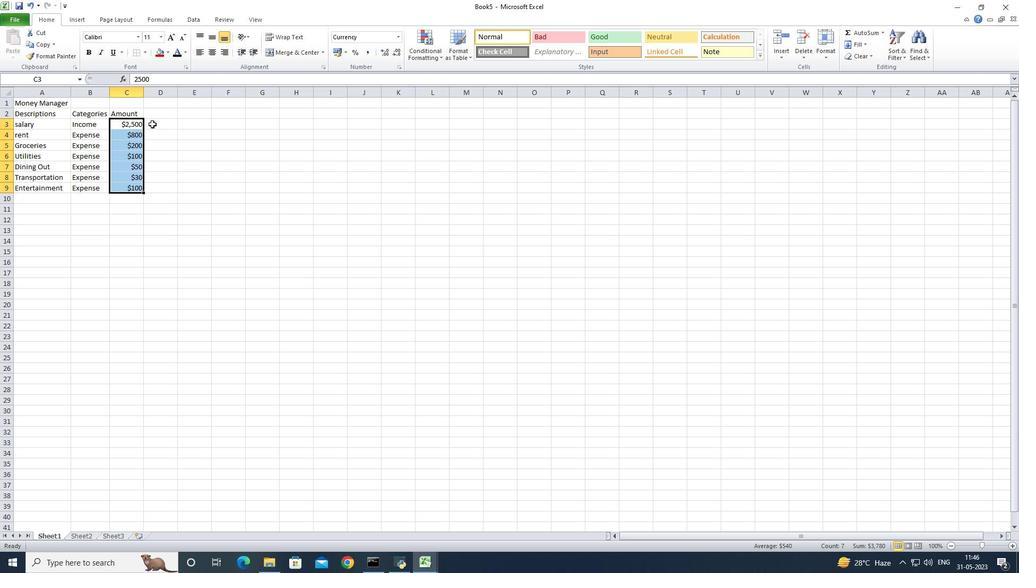
Action: Mouse pressed left at (153, 116)
Screenshot: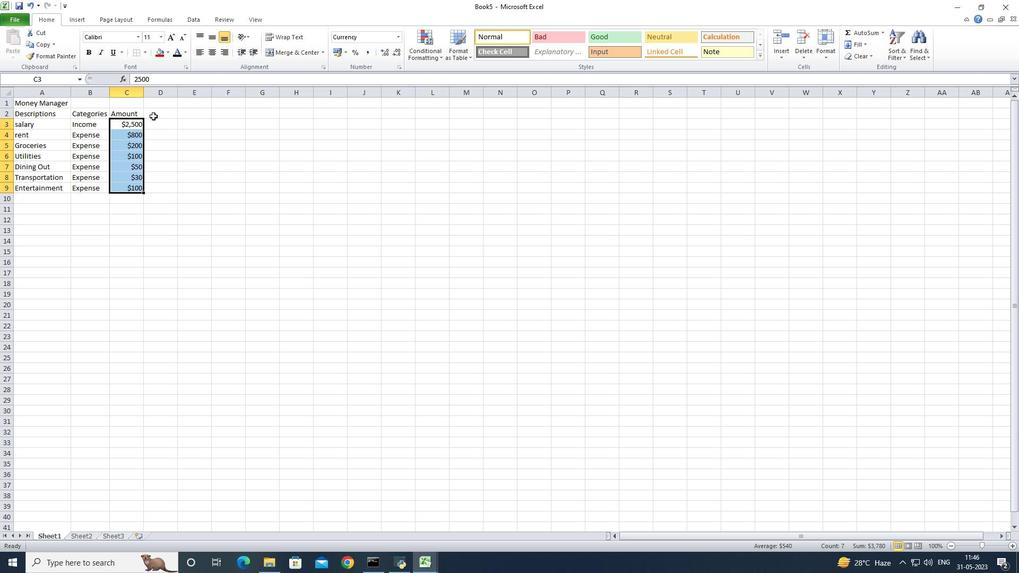 
Action: Key pressed <Key.shift><Key.shift><Key.shift><Key.shift><Key.shift><Key.shift><Key.shift><Key.shift><Key.shift><Key.shift>Dates<Key.enter>
Screenshot: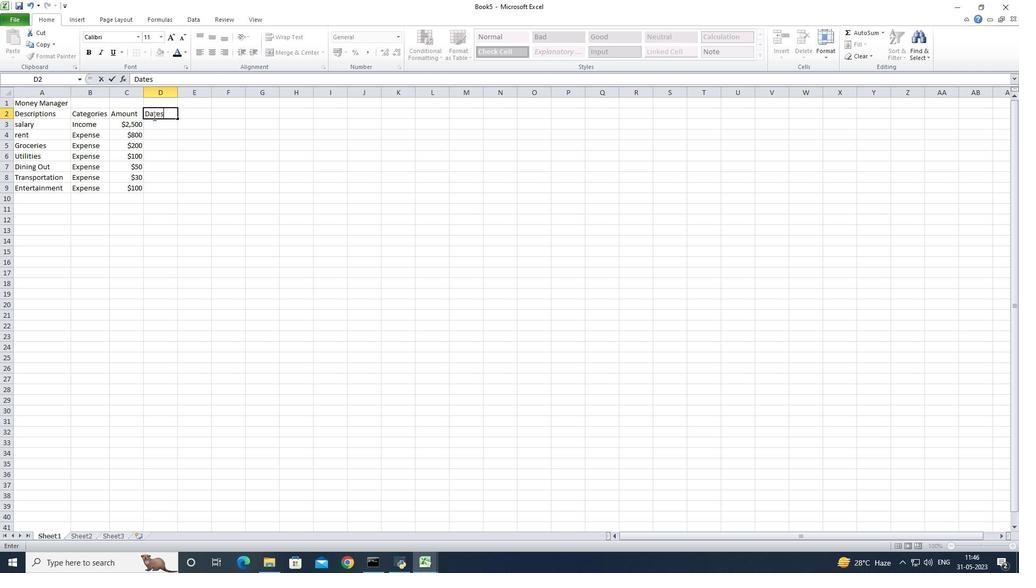 
Action: Mouse moved to (160, 140)
Screenshot: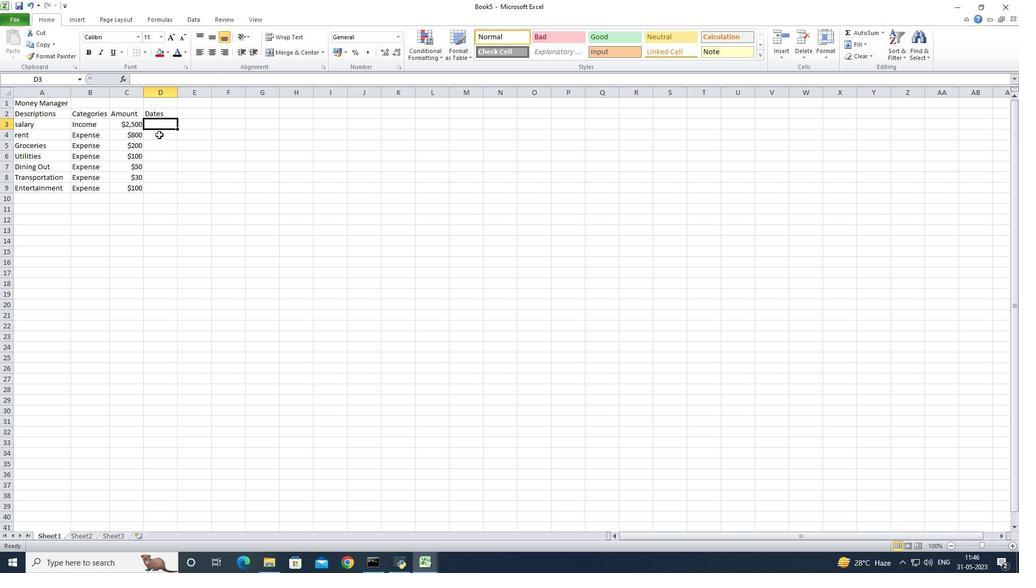 
Action: Key pressed 2023-05-01<Key.down>2023-05-05<Key.down>2023-05-10<Key.down>2023-05-15<Key.down>2023-05-20<Key.down>2023-05-20<Key.backspace>5<Key.down>2023-05-31<Key.down>
Screenshot: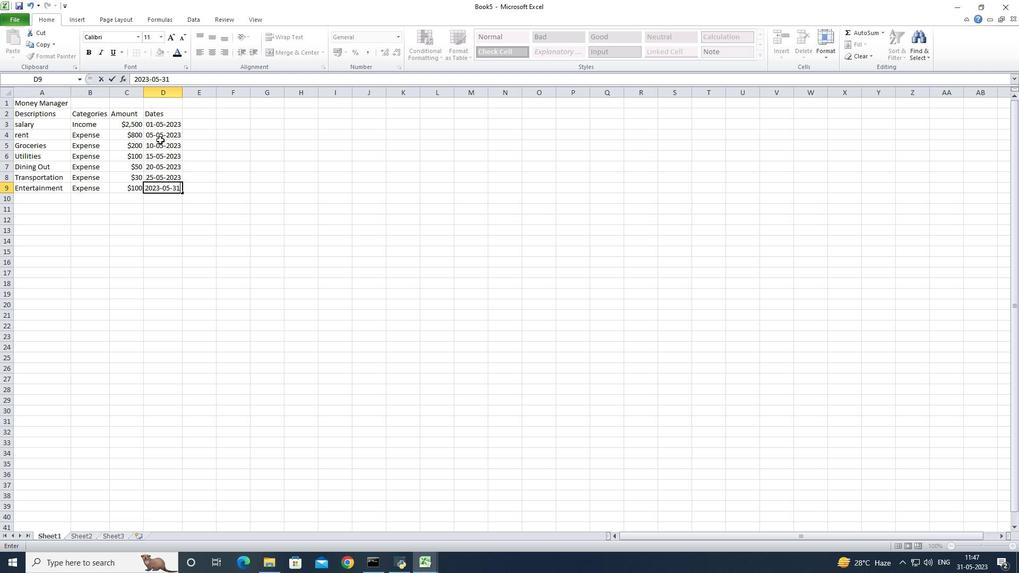 
Action: Mouse moved to (163, 125)
Screenshot: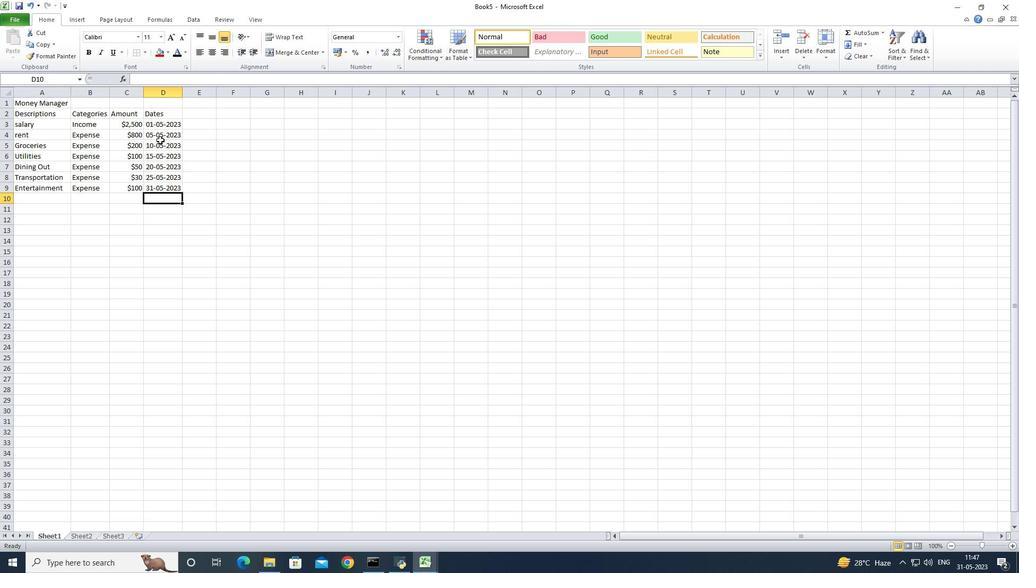 
Action: Mouse pressed left at (163, 125)
Screenshot: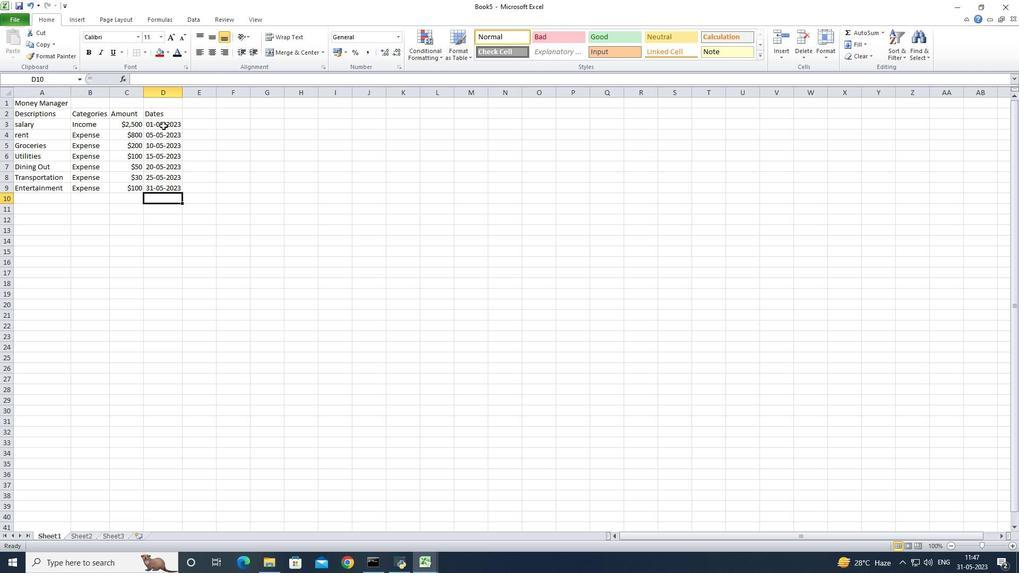 
Action: Mouse moved to (399, 37)
Screenshot: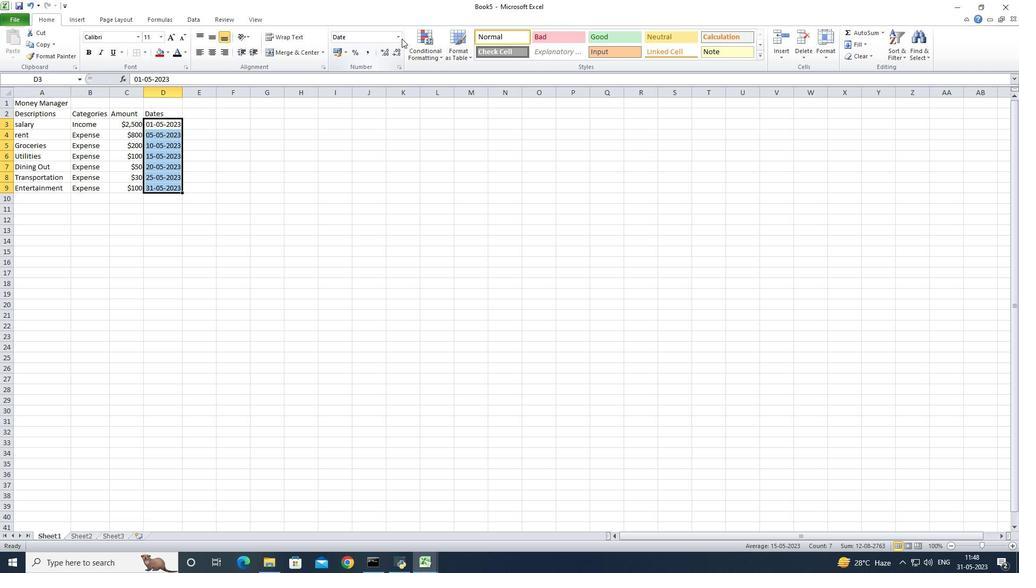 
Action: Mouse pressed left at (399, 37)
Screenshot: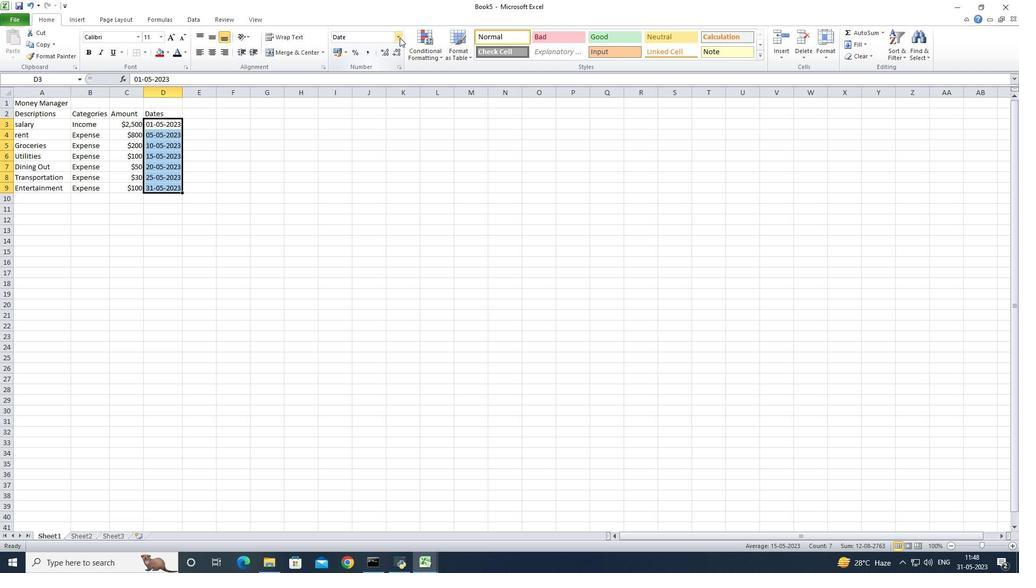 
Action: Mouse moved to (393, 308)
Screenshot: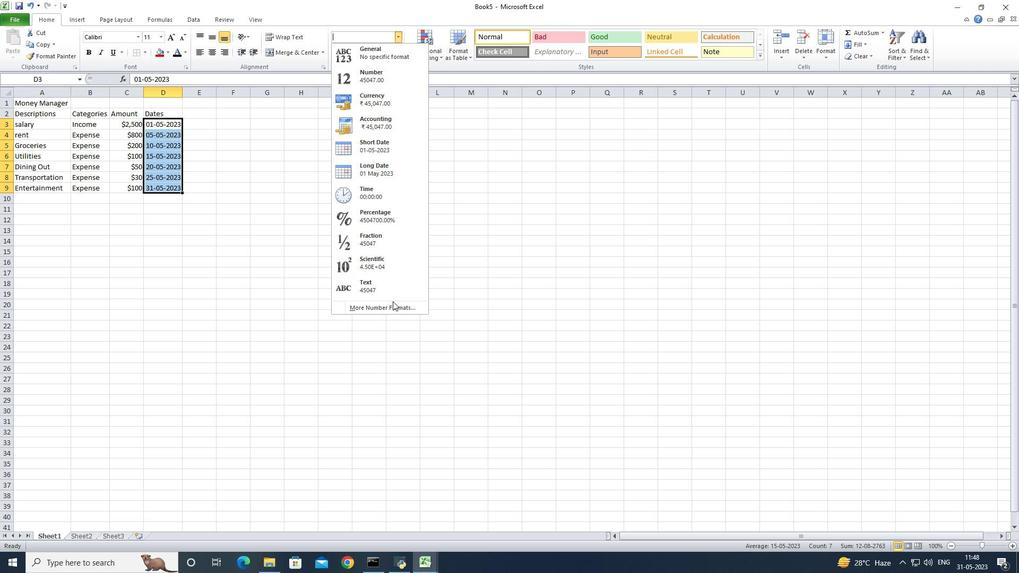 
Action: Mouse pressed left at (393, 308)
Screenshot: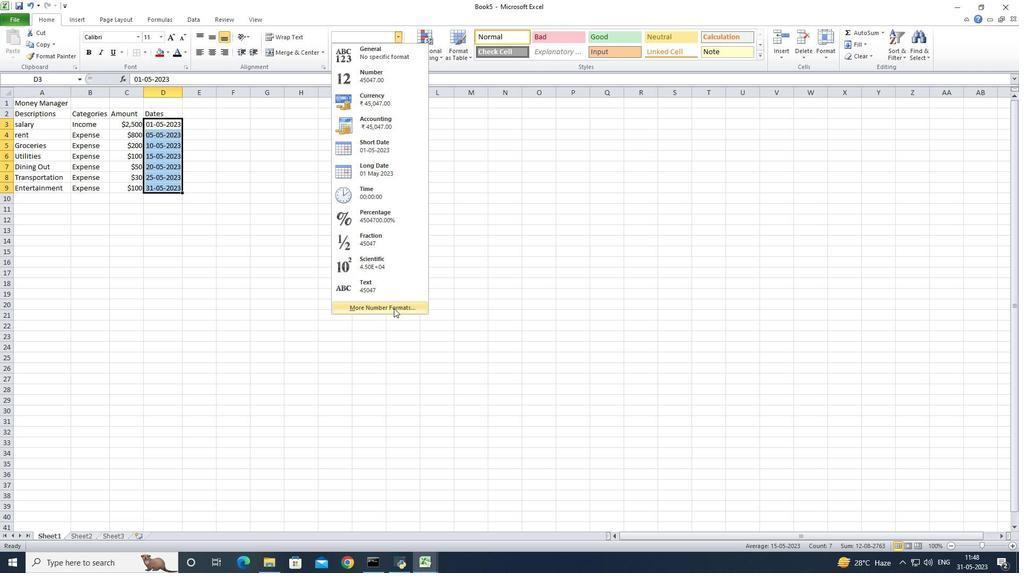 
Action: Mouse moved to (228, 237)
Screenshot: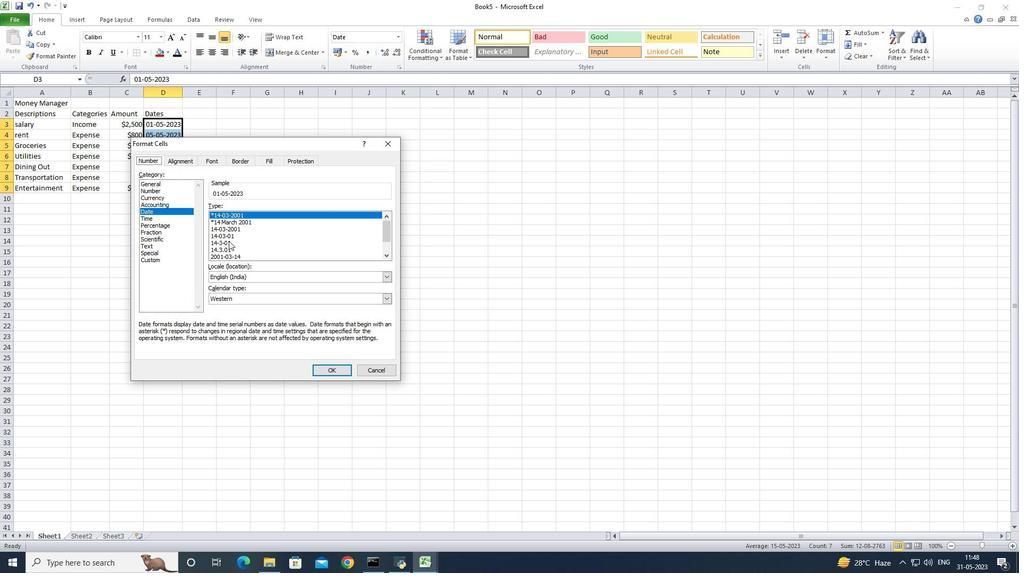 
Action: Mouse scrolled (228, 237) with delta (0, 0)
Screenshot: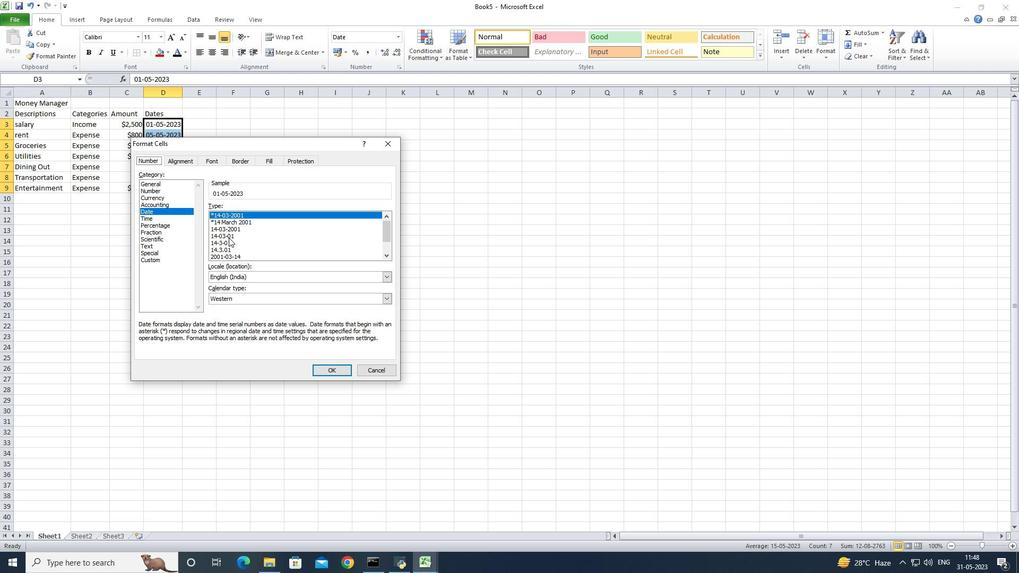 
Action: Mouse scrolled (228, 237) with delta (0, 0)
Screenshot: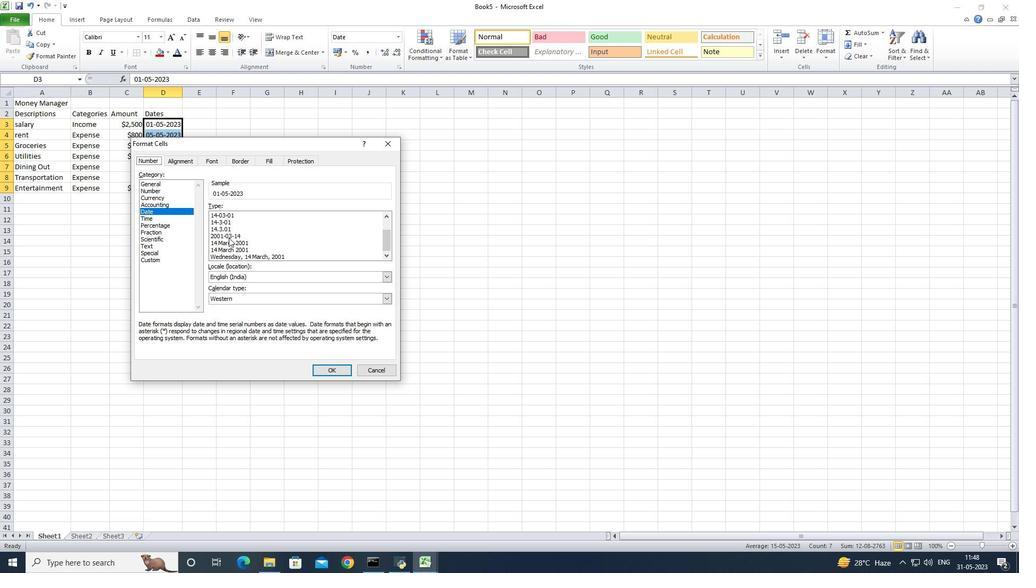 
Action: Mouse scrolled (228, 237) with delta (0, 0)
Screenshot: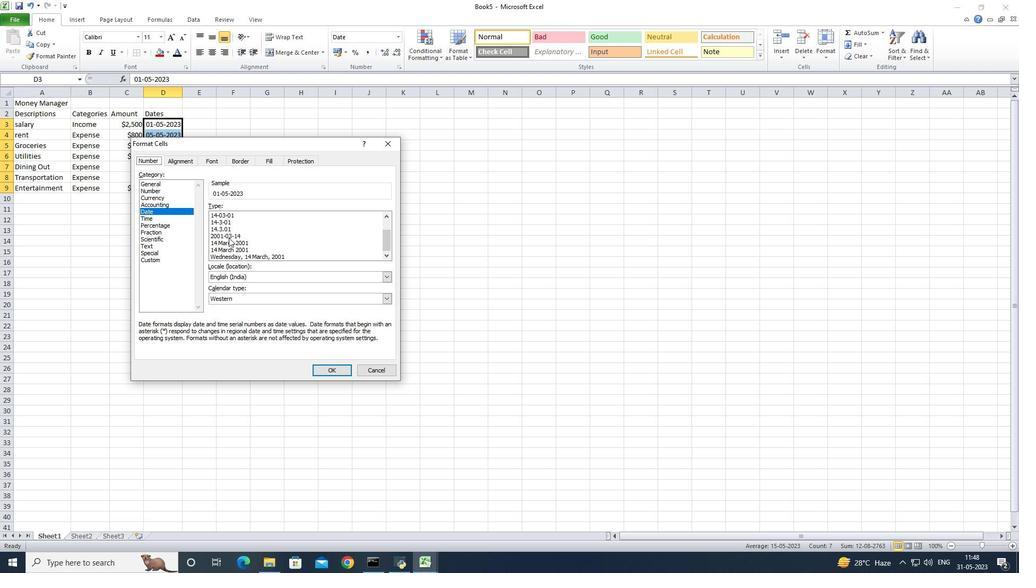 
Action: Mouse scrolled (228, 237) with delta (0, 0)
Screenshot: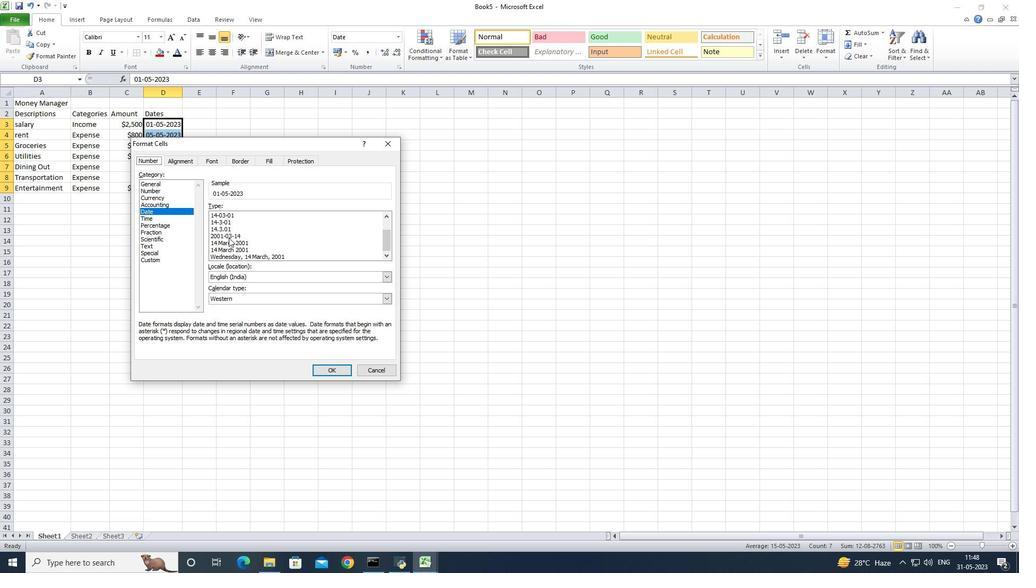
Action: Mouse scrolled (228, 237) with delta (0, 0)
Screenshot: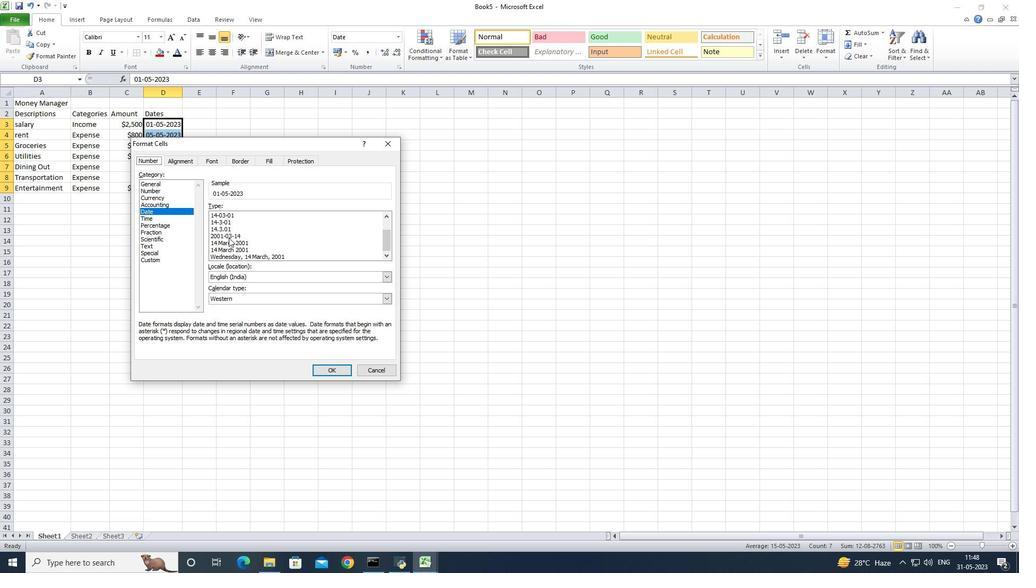 
Action: Mouse moved to (232, 234)
Screenshot: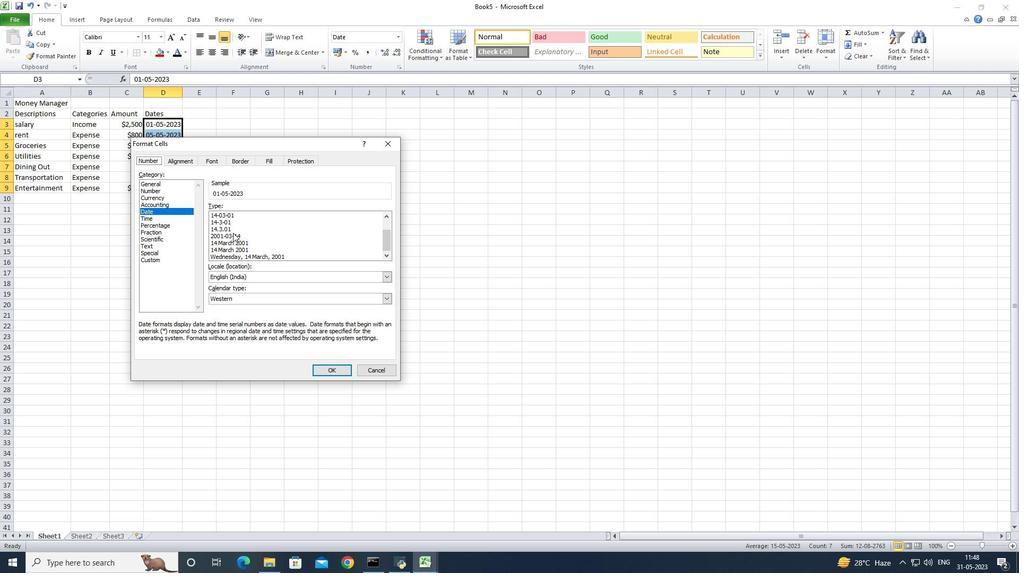 
Action: Mouse pressed left at (232, 234)
Screenshot: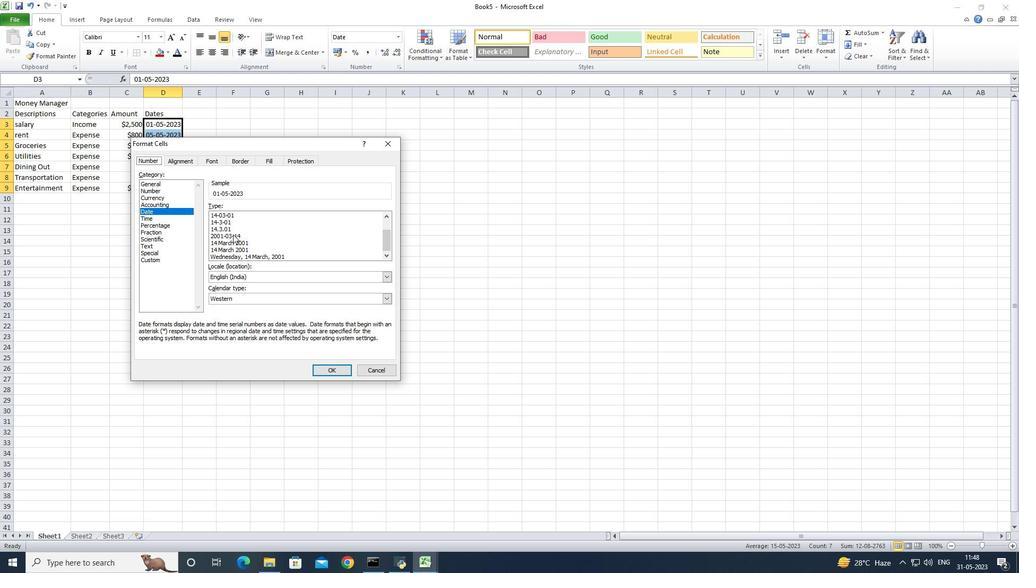 
Action: Mouse moved to (338, 369)
Screenshot: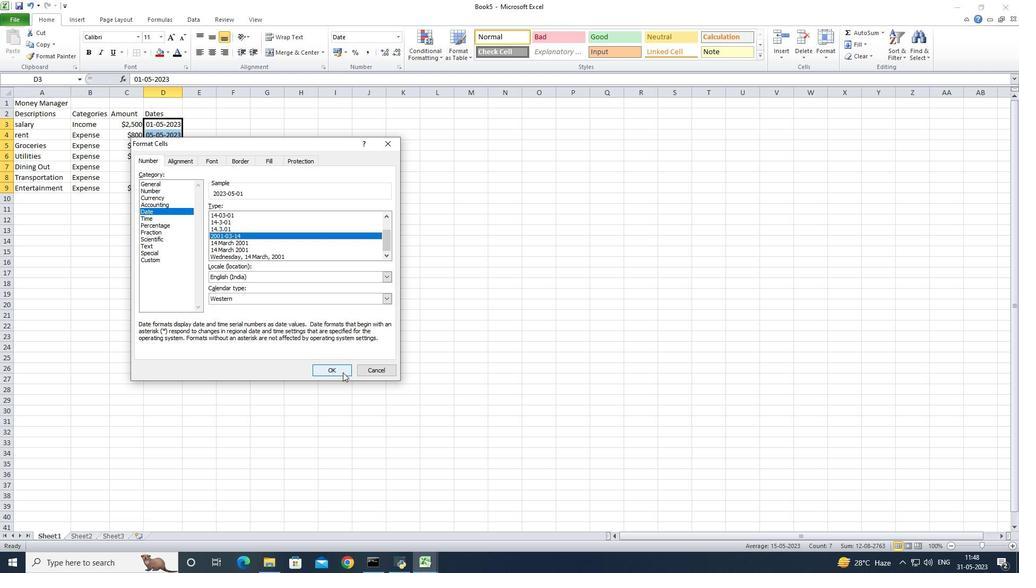 
Action: Mouse pressed left at (338, 369)
Screenshot: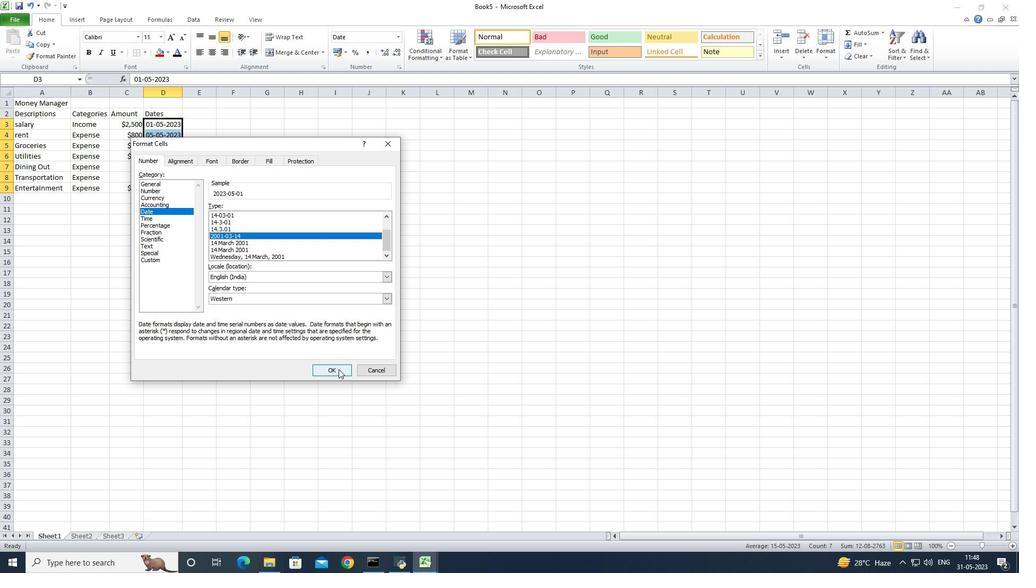 
Action: Mouse moved to (195, 160)
Screenshot: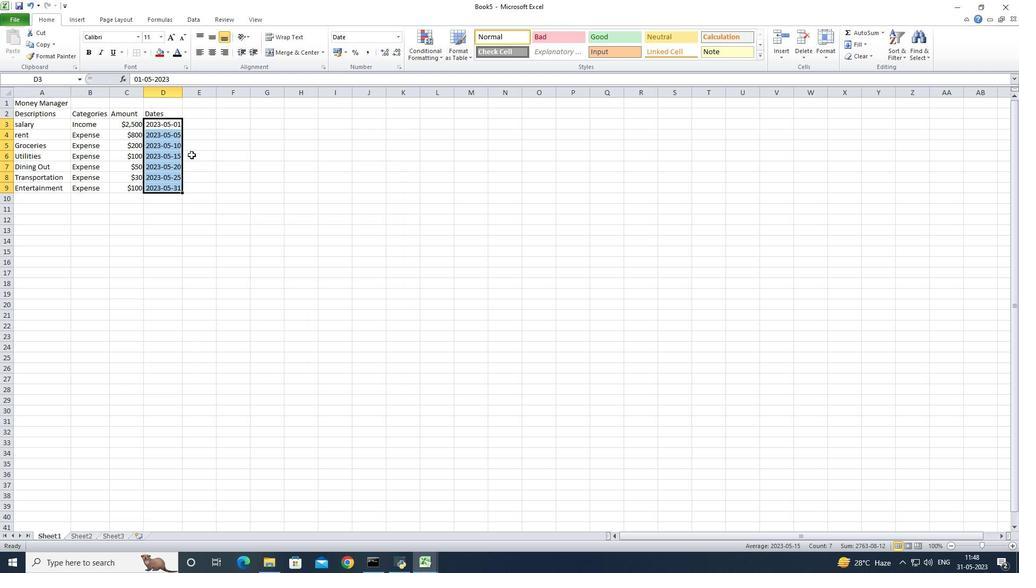 
Action: Mouse pressed left at (195, 160)
Screenshot: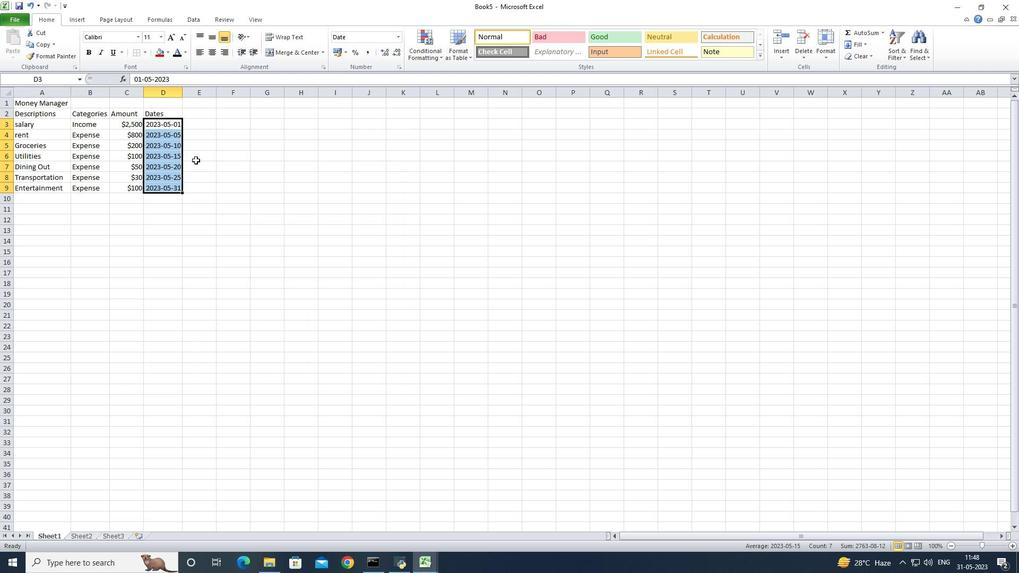 
Action: Mouse moved to (178, 238)
Screenshot: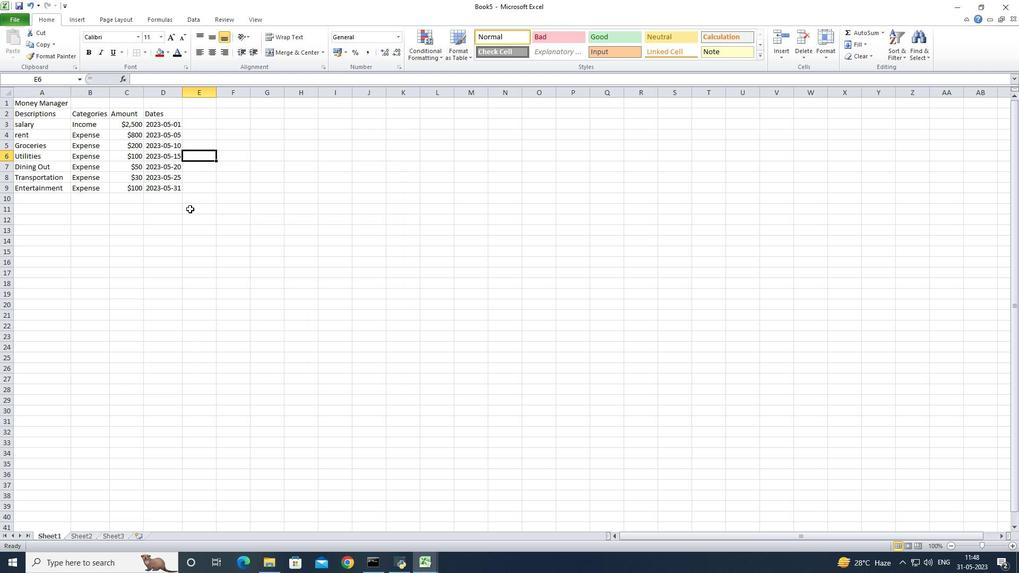 
Action: Mouse pressed left at (178, 238)
Screenshot: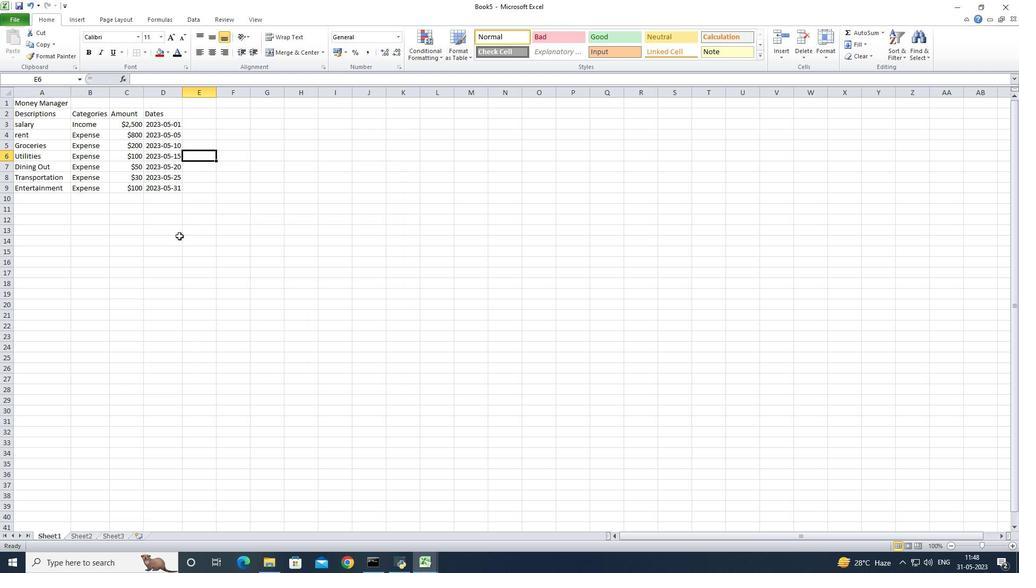 
Action: Mouse moved to (95, 239)
Screenshot: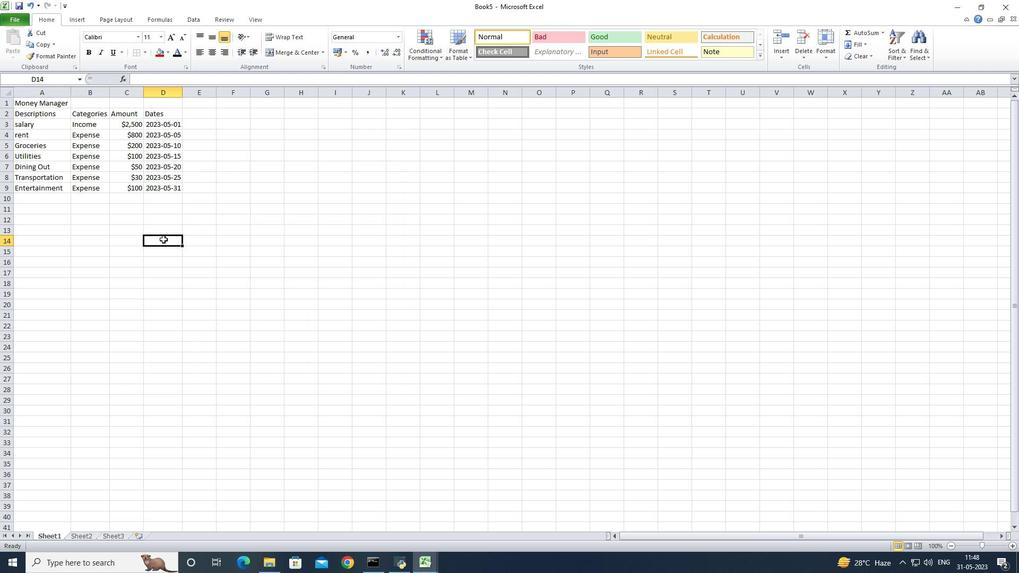 
Action: Mouse pressed left at (95, 239)
Screenshot: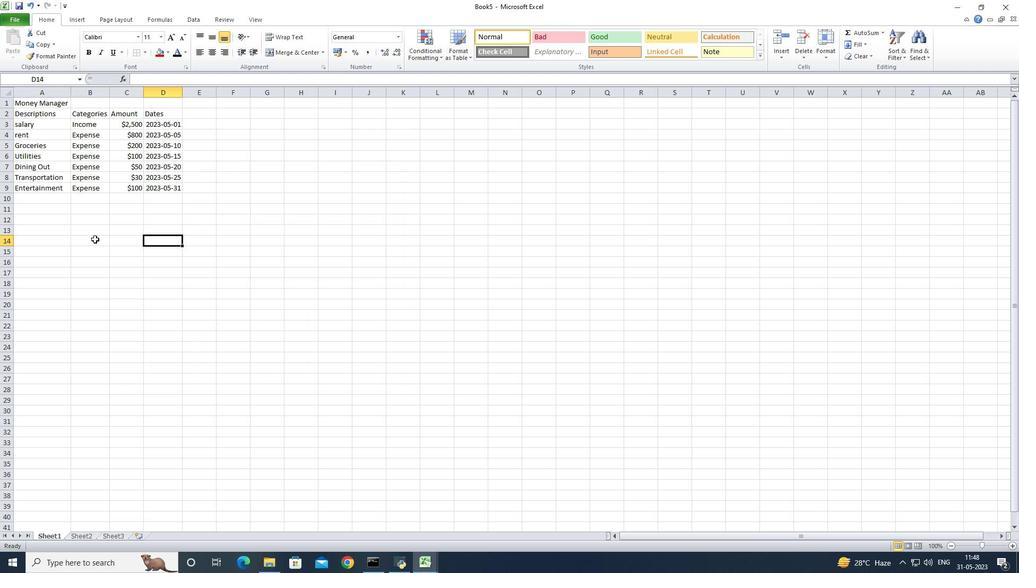 
Action: Mouse moved to (18, 19)
Screenshot: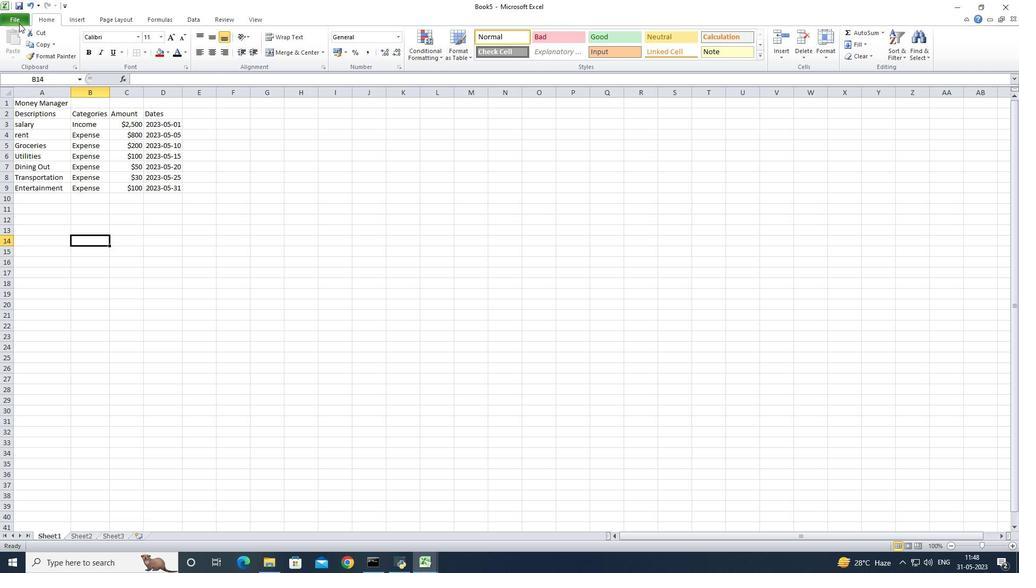 
Action: Mouse pressed left at (18, 19)
Screenshot: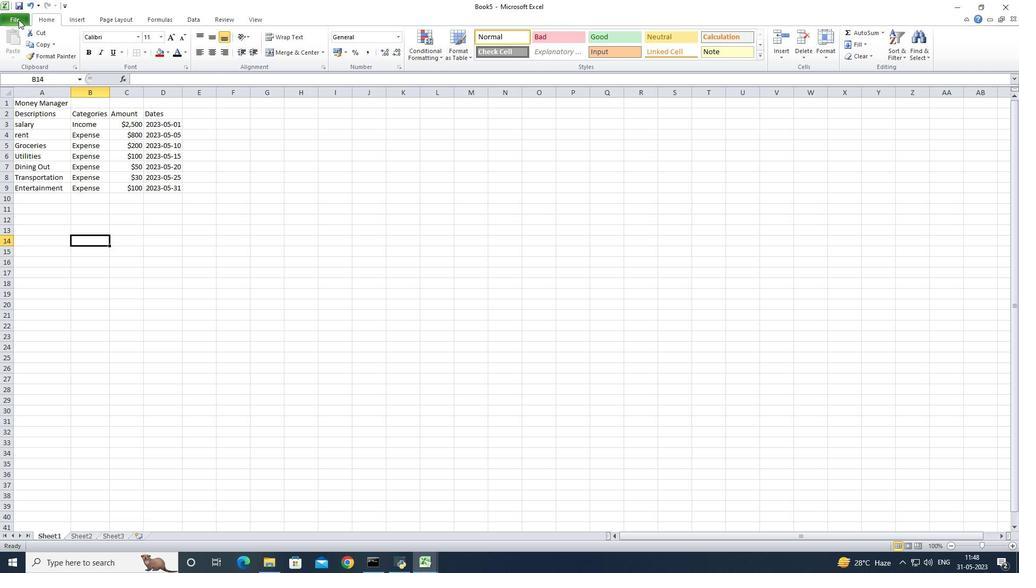 
Action: Mouse moved to (35, 33)
Screenshot: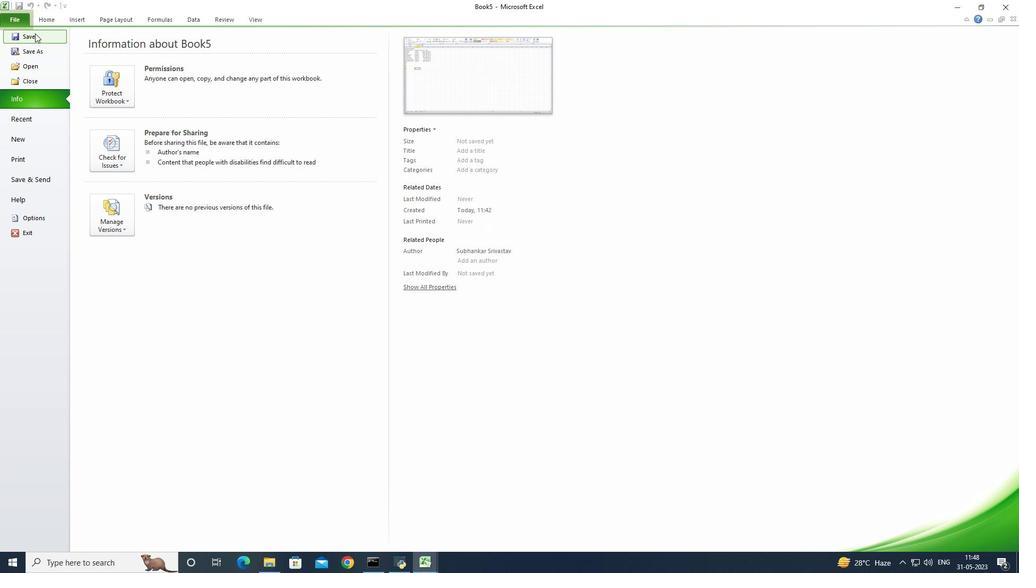 
Action: Mouse pressed left at (35, 33)
Screenshot: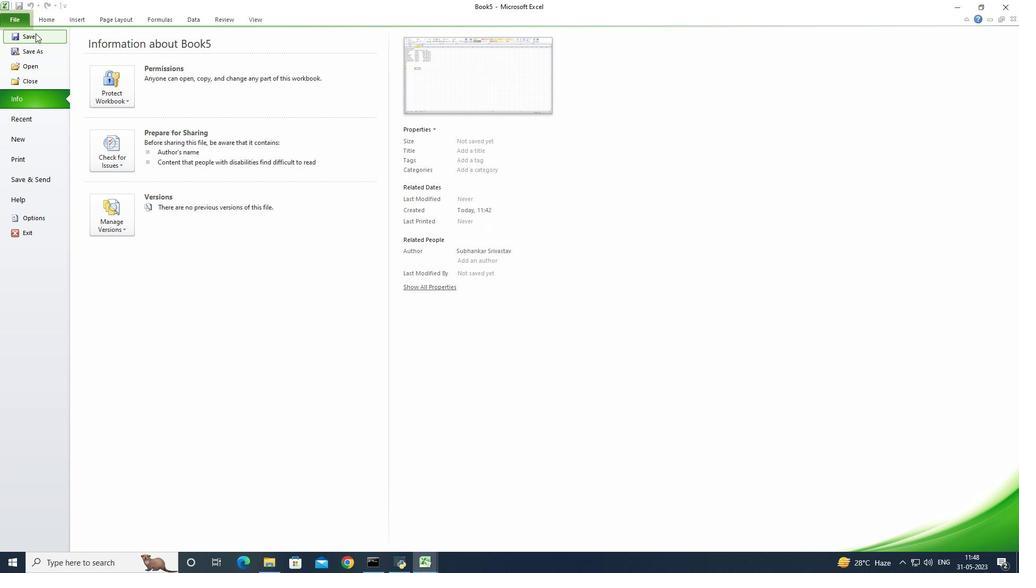 
Action: Mouse moved to (34, 66)
Screenshot: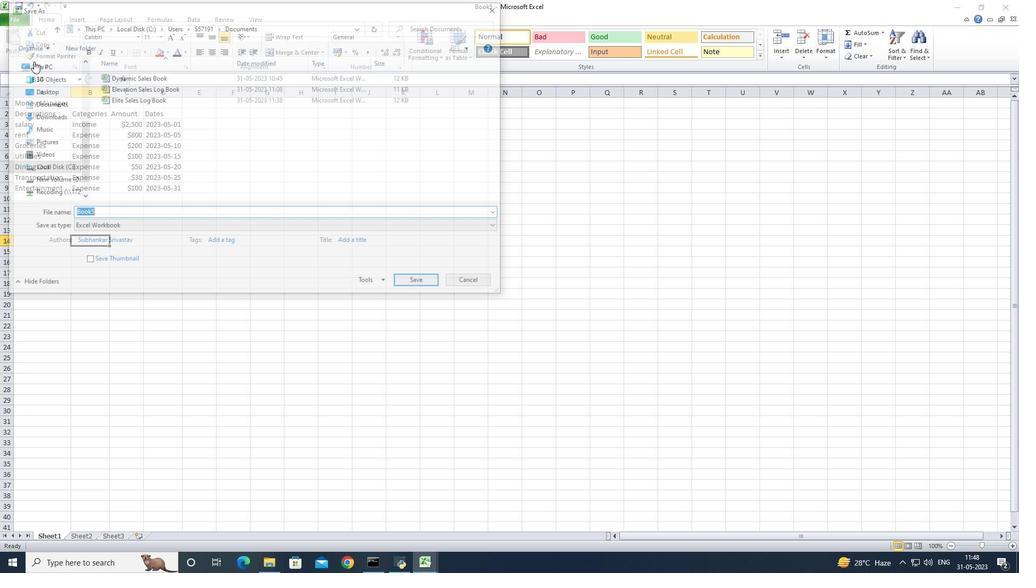 
Action: Key pressed <Key.shift><Key.shift>Financial<Key.space><Key.shift><Key.shift><Key.shift><Key.shift><Key.shift><Key.shift><Key.shift><Key.shift><Key.shift><Key.shift><Key.shift><Key.shift>Wizard<Key.space><Key.shift>Book
Screenshot: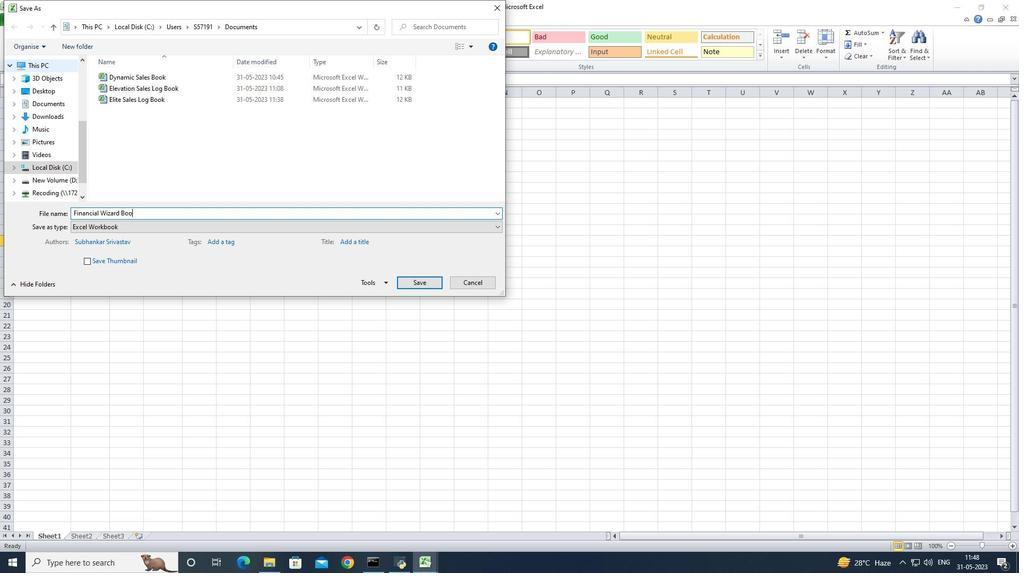 
Action: Mouse moved to (425, 286)
Screenshot: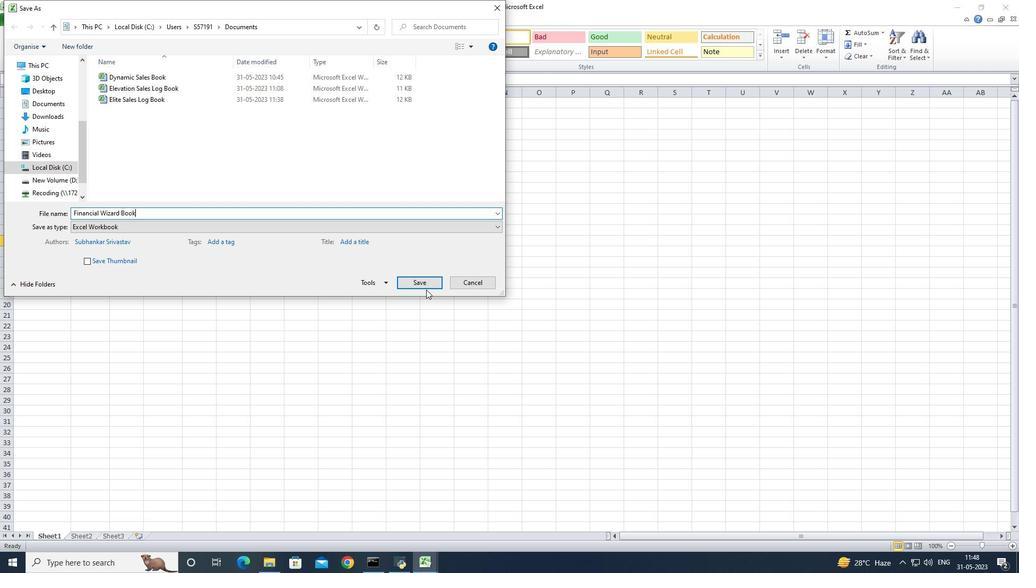 
Action: Mouse pressed left at (425, 286)
Screenshot: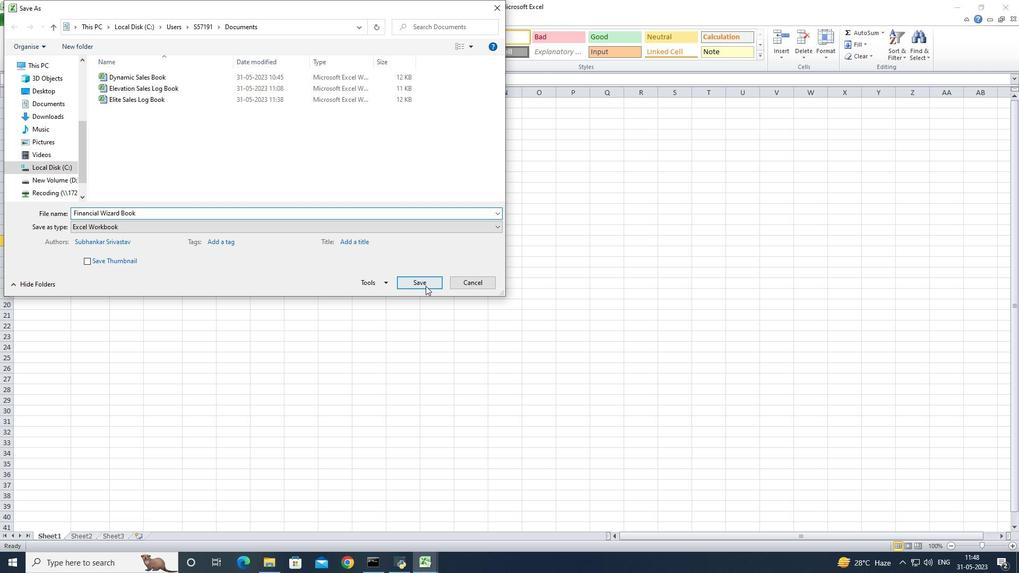 
Action: Mouse moved to (406, 314)
Screenshot: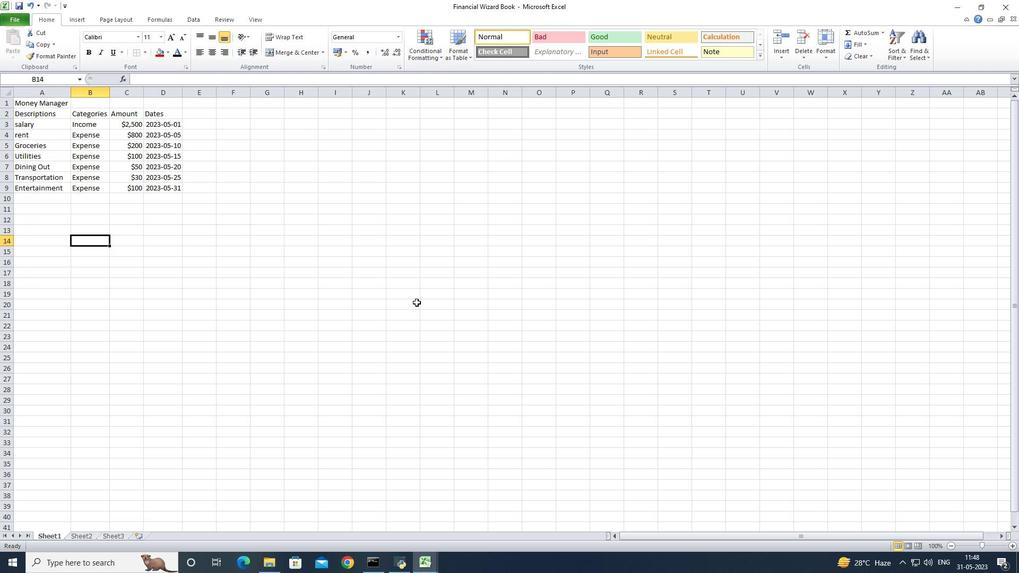 
Action: Mouse pressed left at (406, 314)
Screenshot: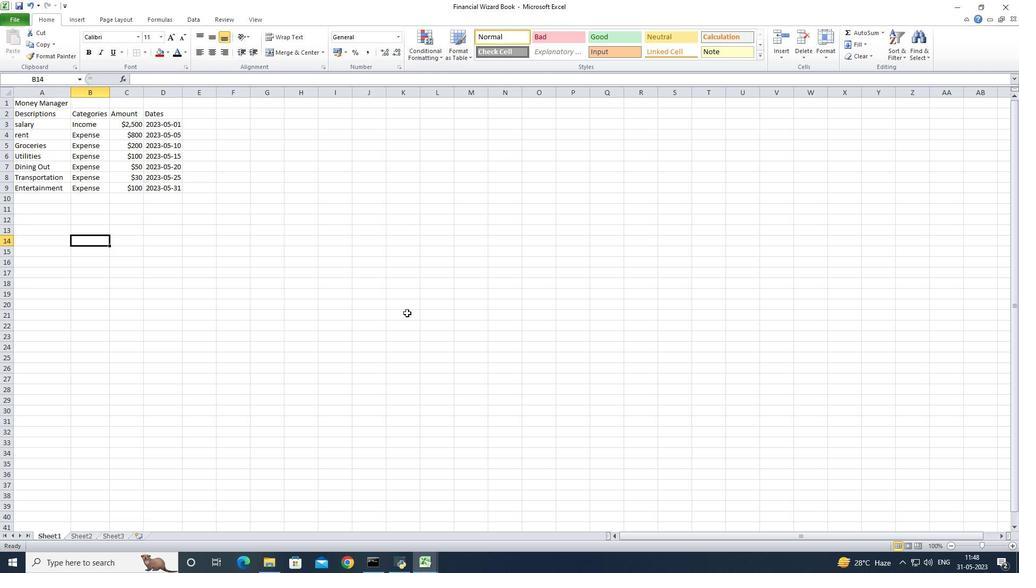 
Action: Mouse moved to (246, 249)
Screenshot: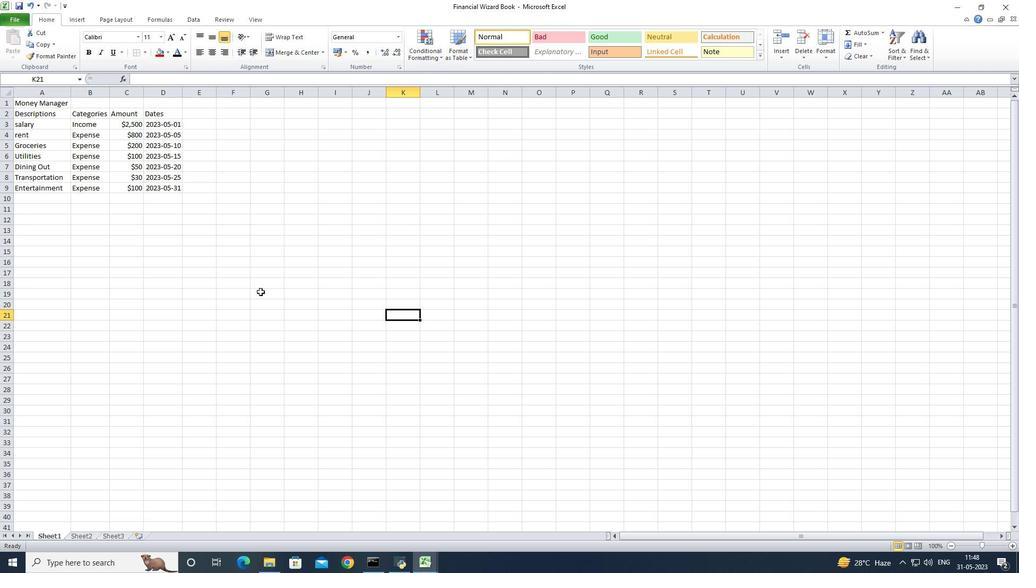 
Action: Mouse pressed left at (246, 249)
Screenshot: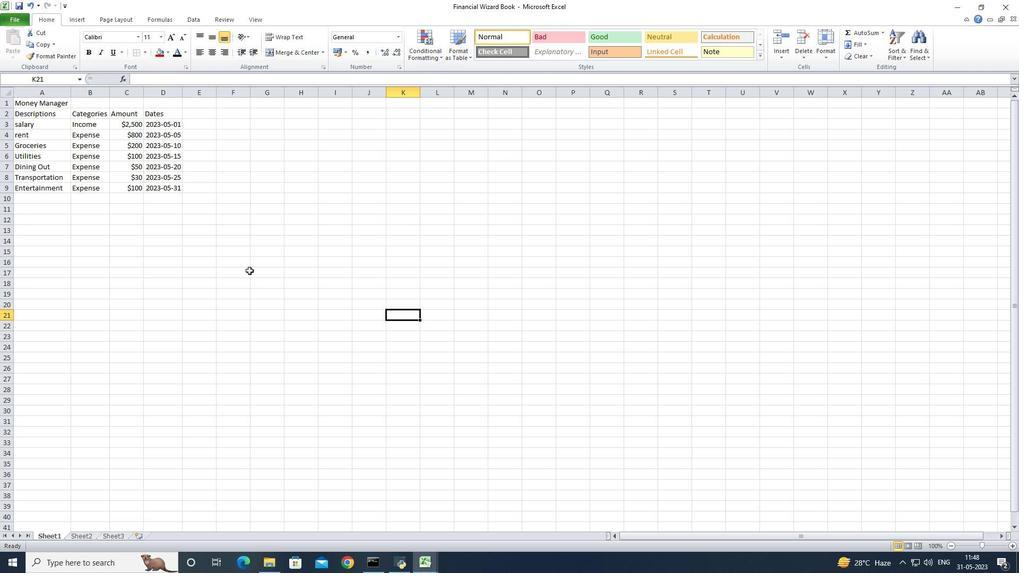 
Action: Key pressed ctrl+S
Screenshot: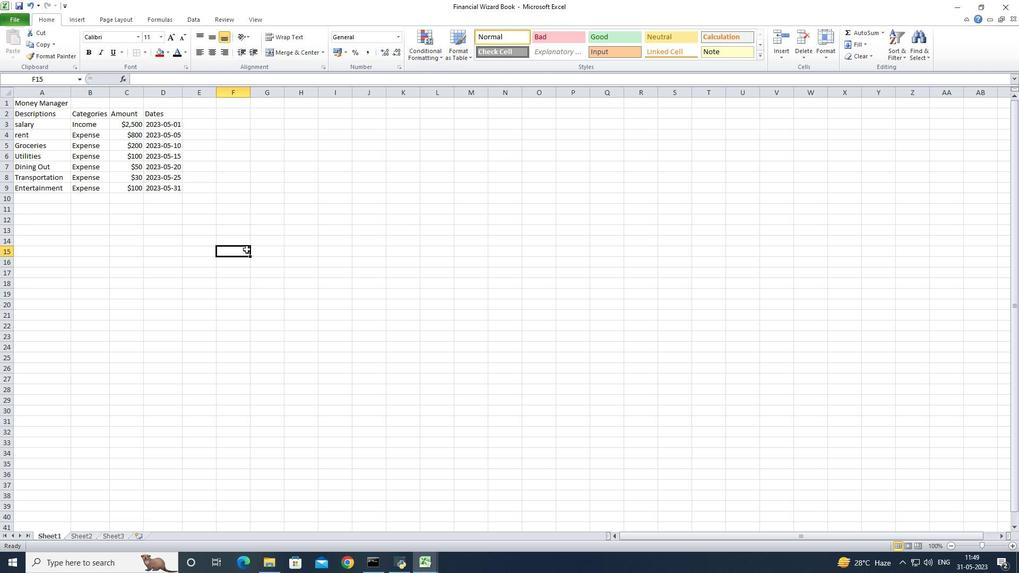
